 Task: Look for space in Kabalo, Democratic Republic of the Congo from 4th June, 2023 to 8th June, 2023 for 2 adults in price range Rs.8000 to Rs.16000. Place can be private room with 1  bedroom having 1 bed and 1 bathroom. Property type can be house, flat, guest house, hotel. Booking option can be shelf check-in. Required host language is English.
Action: Mouse moved to (393, 75)
Screenshot: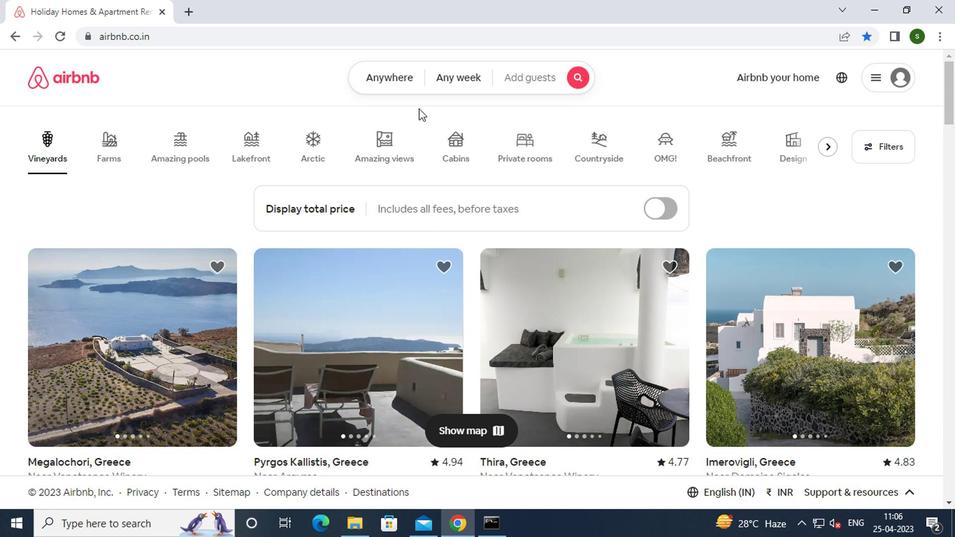 
Action: Mouse pressed left at (393, 75)
Screenshot: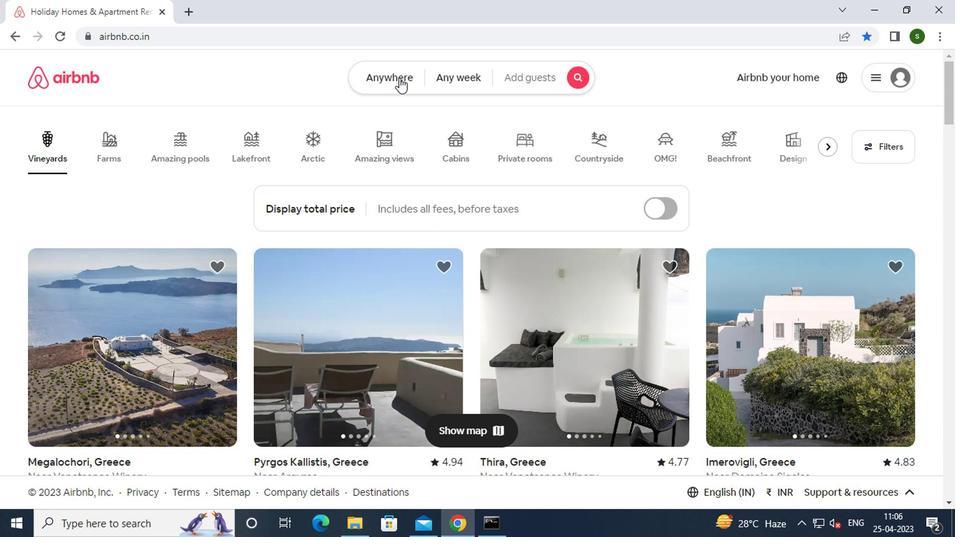 
Action: Mouse moved to (325, 128)
Screenshot: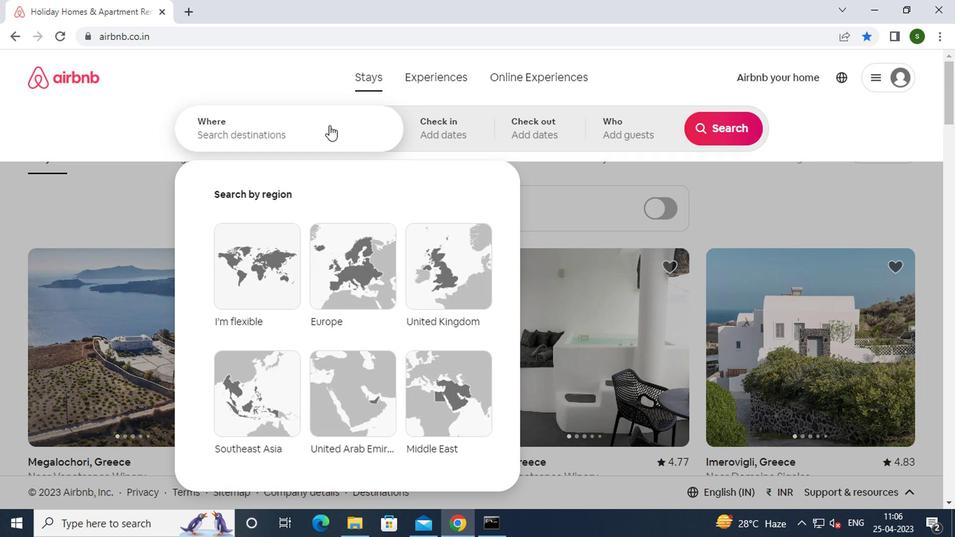 
Action: Mouse pressed left at (325, 128)
Screenshot: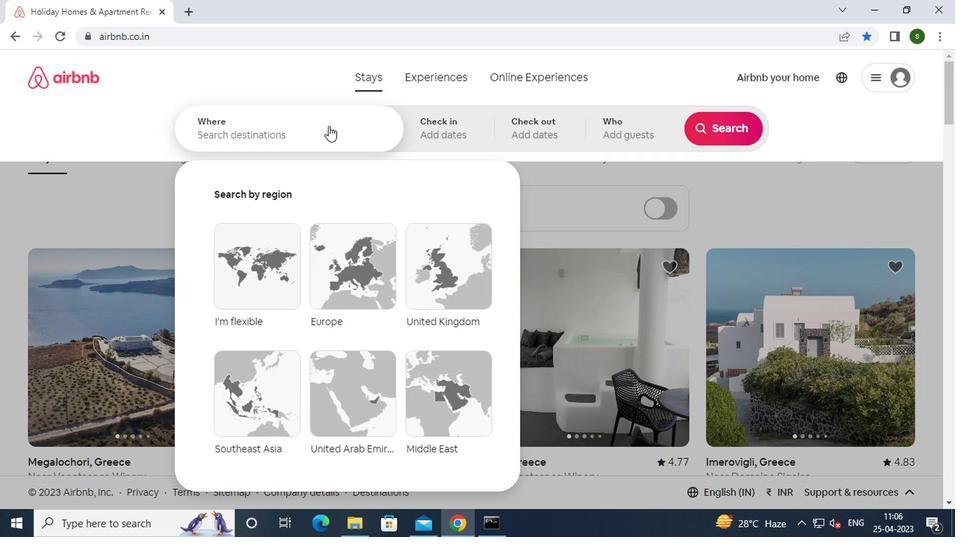 
Action: Key pressed k<Key.caps_lock>abalo,
Screenshot: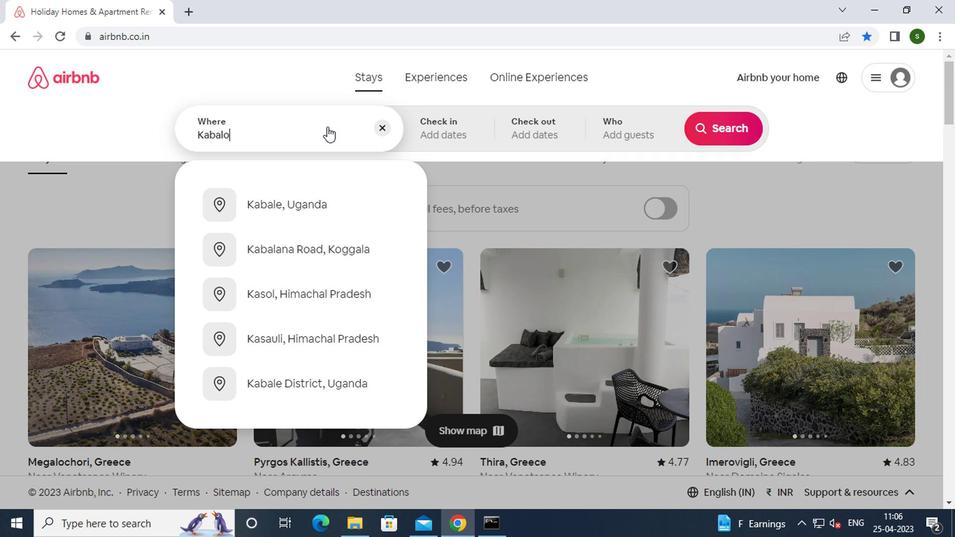 
Action: Mouse moved to (318, 383)
Screenshot: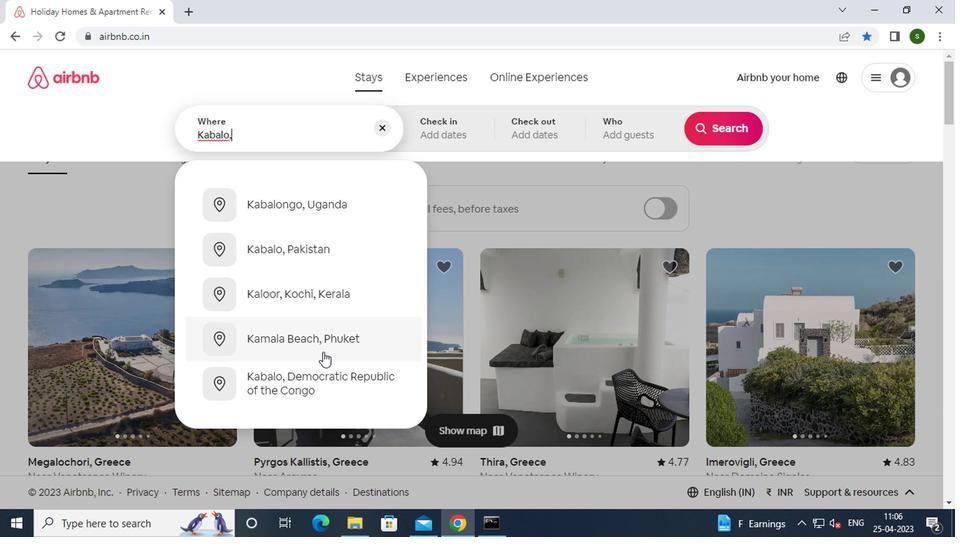 
Action: Mouse pressed left at (318, 383)
Screenshot: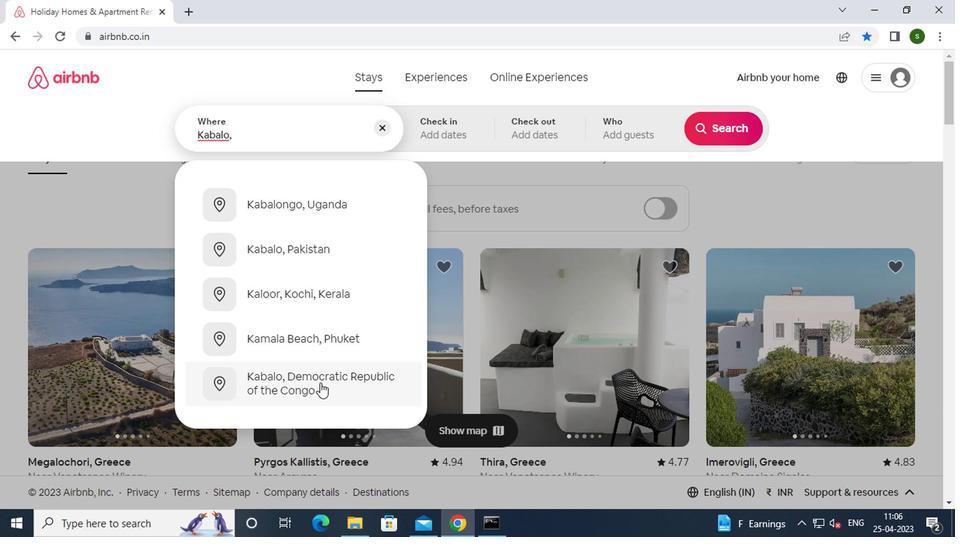 
Action: Mouse moved to (716, 238)
Screenshot: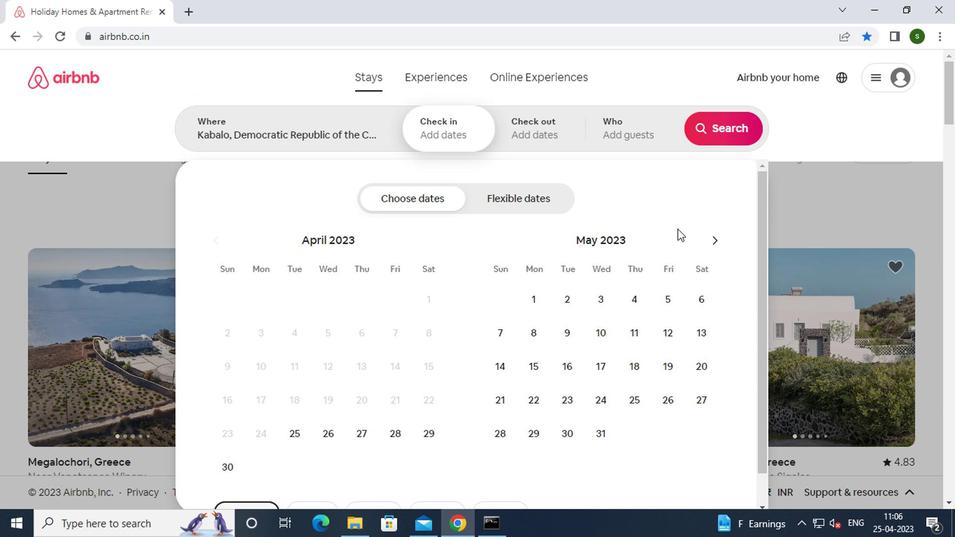 
Action: Mouse pressed left at (716, 238)
Screenshot: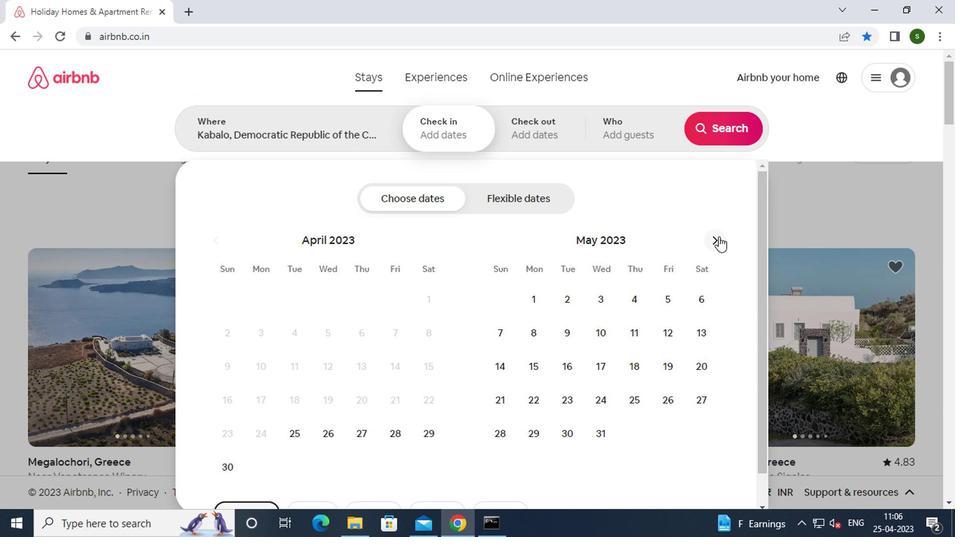 
Action: Mouse moved to (499, 331)
Screenshot: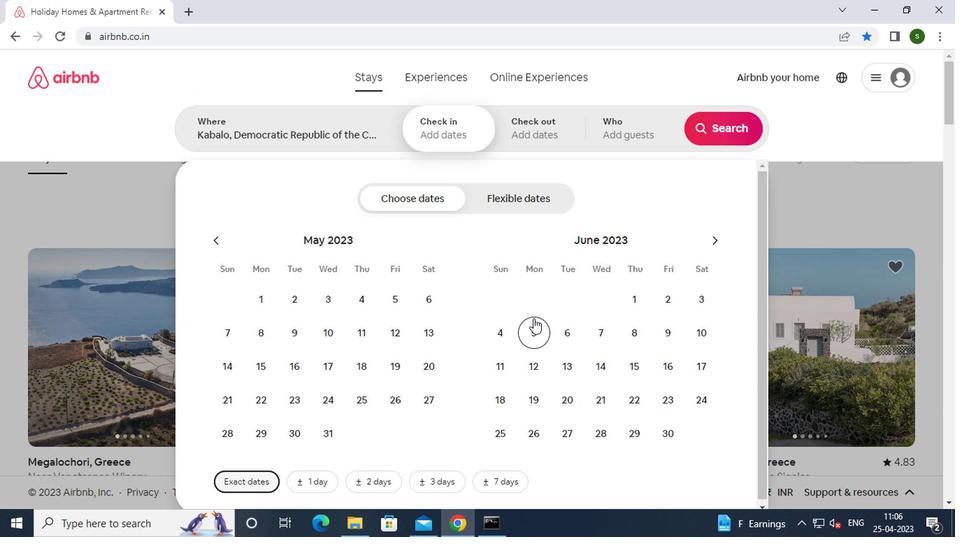 
Action: Mouse pressed left at (499, 331)
Screenshot: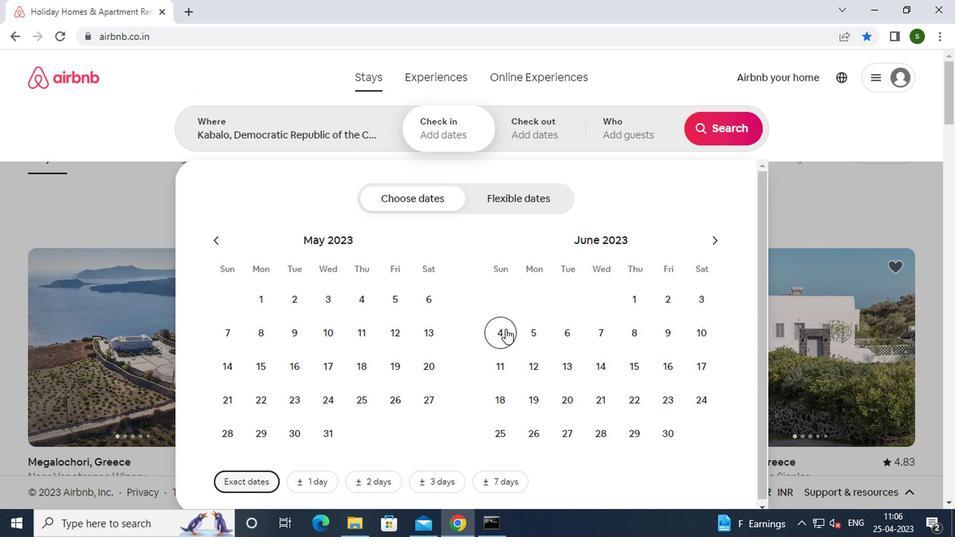 
Action: Mouse moved to (636, 330)
Screenshot: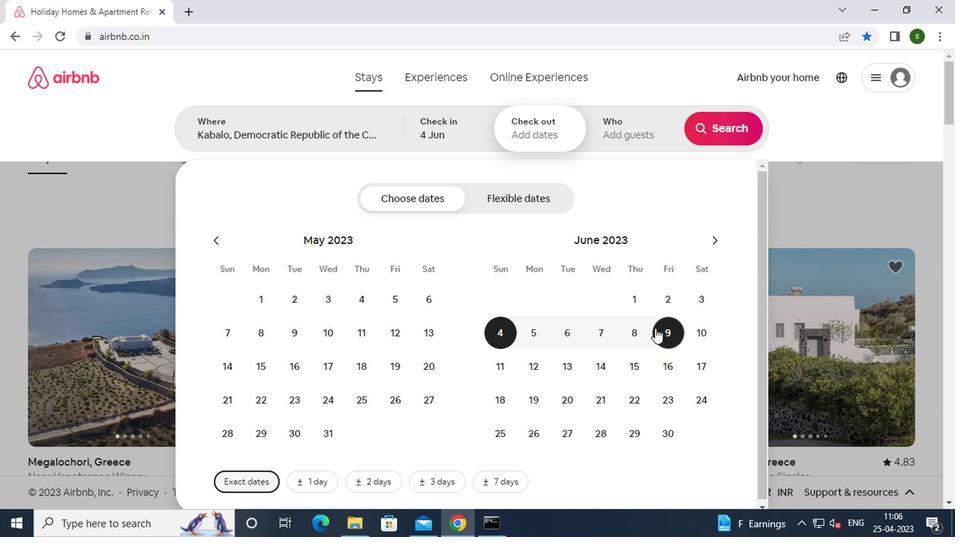 
Action: Mouse pressed left at (636, 330)
Screenshot: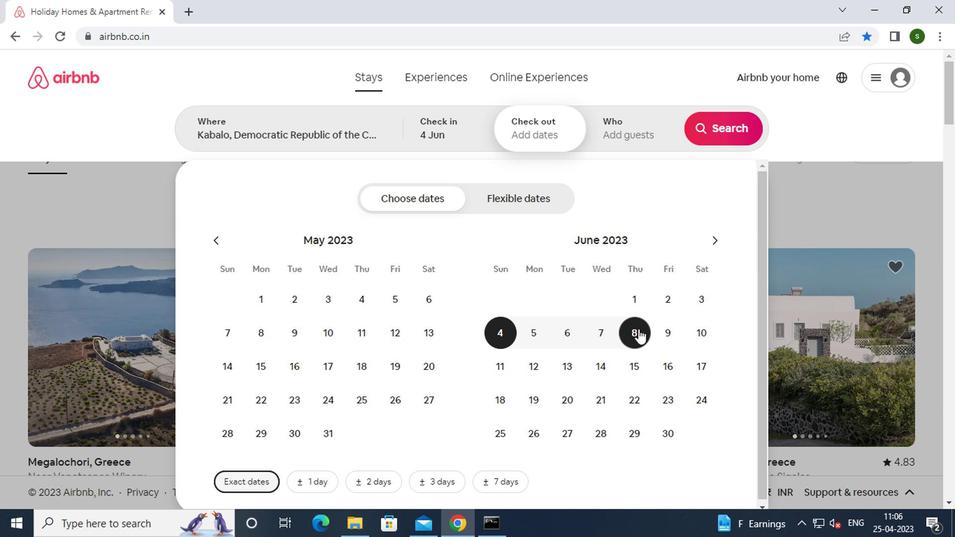 
Action: Mouse moved to (640, 132)
Screenshot: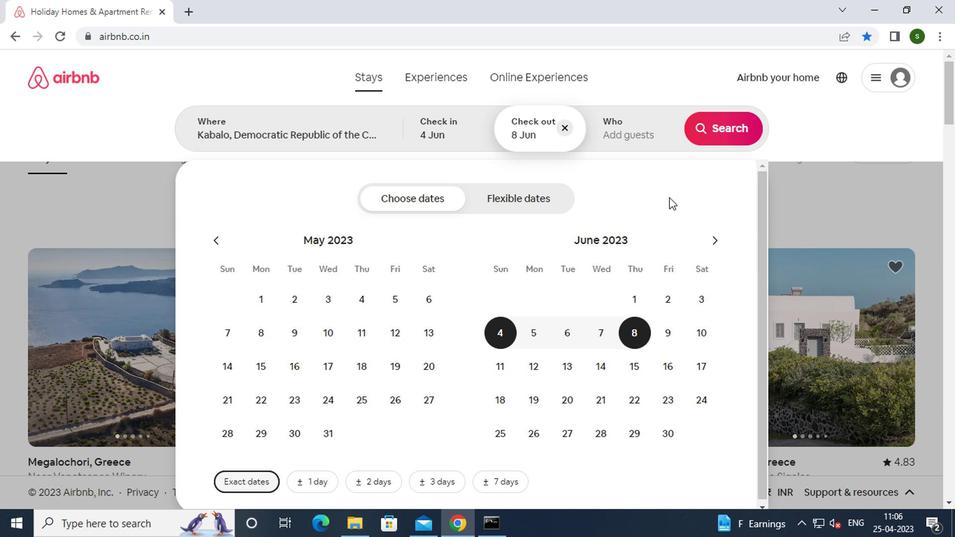 
Action: Mouse pressed left at (640, 132)
Screenshot: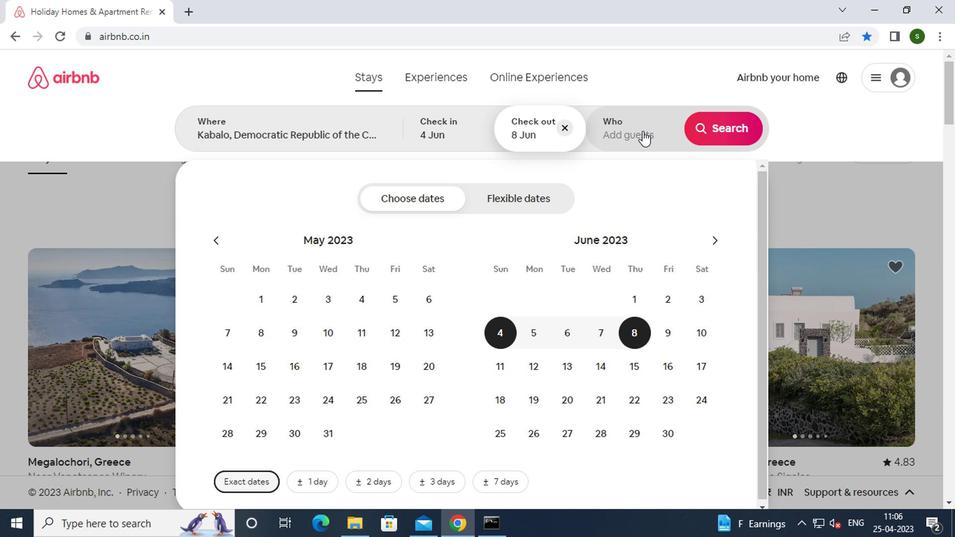 
Action: Mouse moved to (720, 200)
Screenshot: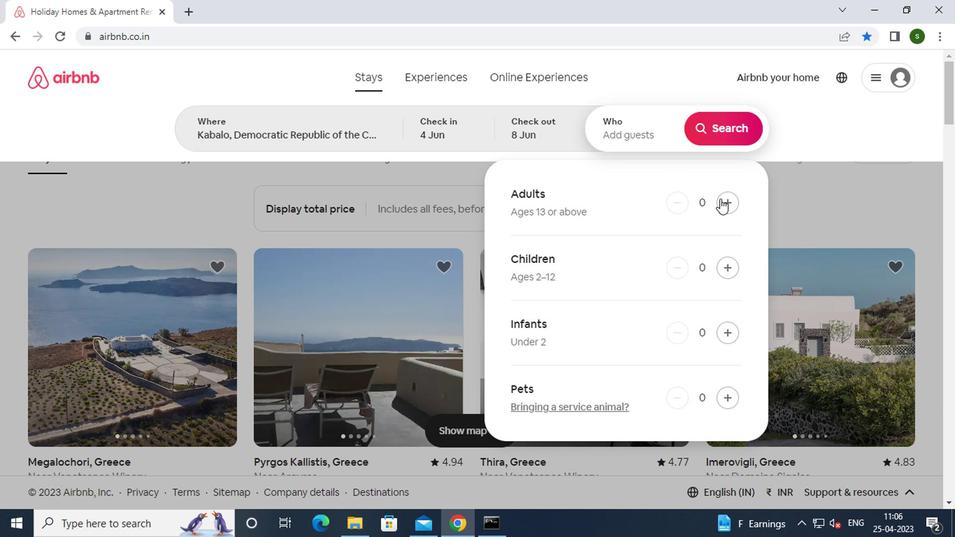 
Action: Mouse pressed left at (720, 200)
Screenshot: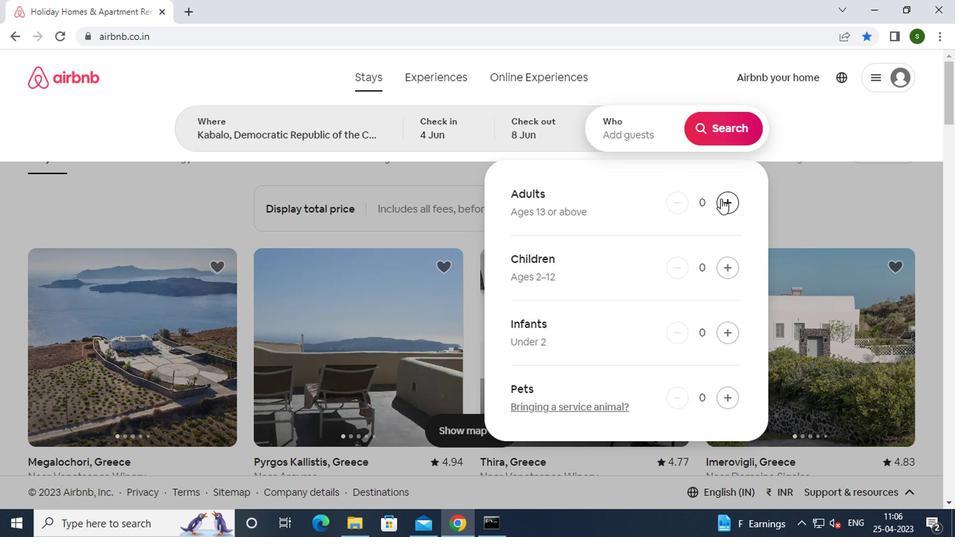 
Action: Mouse pressed left at (720, 200)
Screenshot: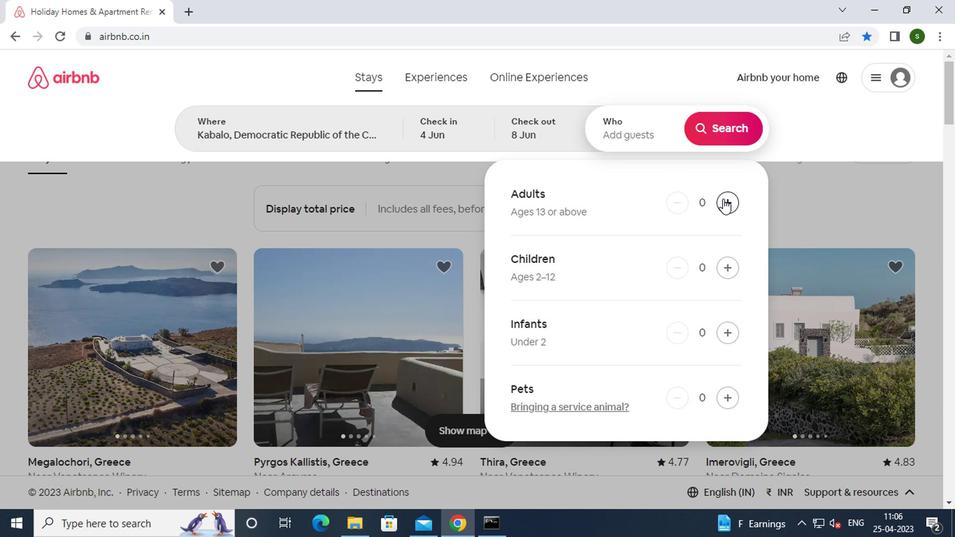 
Action: Mouse moved to (719, 126)
Screenshot: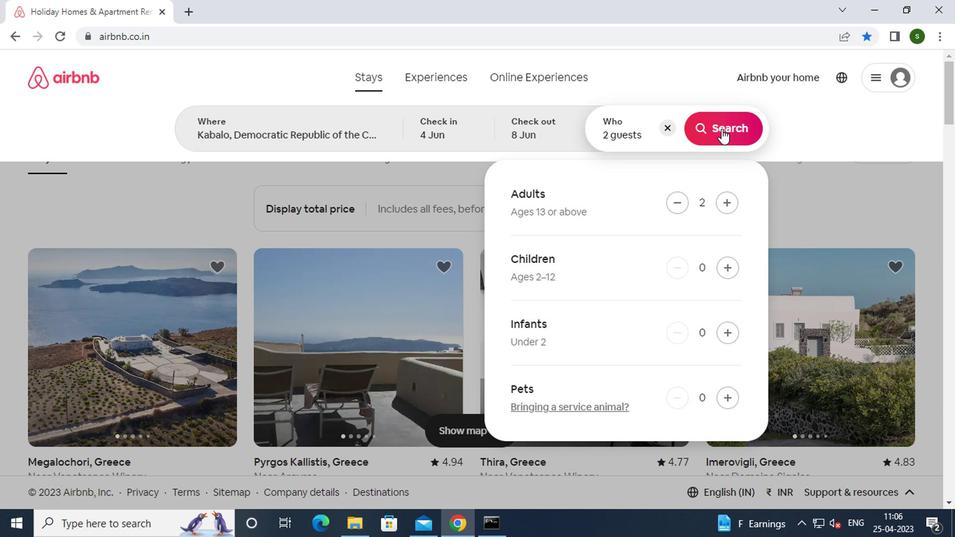 
Action: Mouse pressed left at (719, 126)
Screenshot: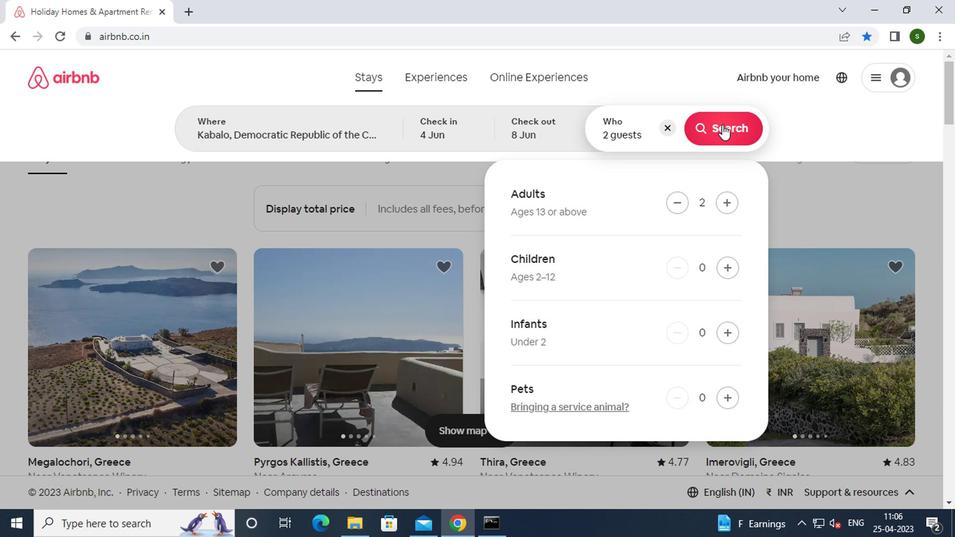 
Action: Mouse moved to (898, 135)
Screenshot: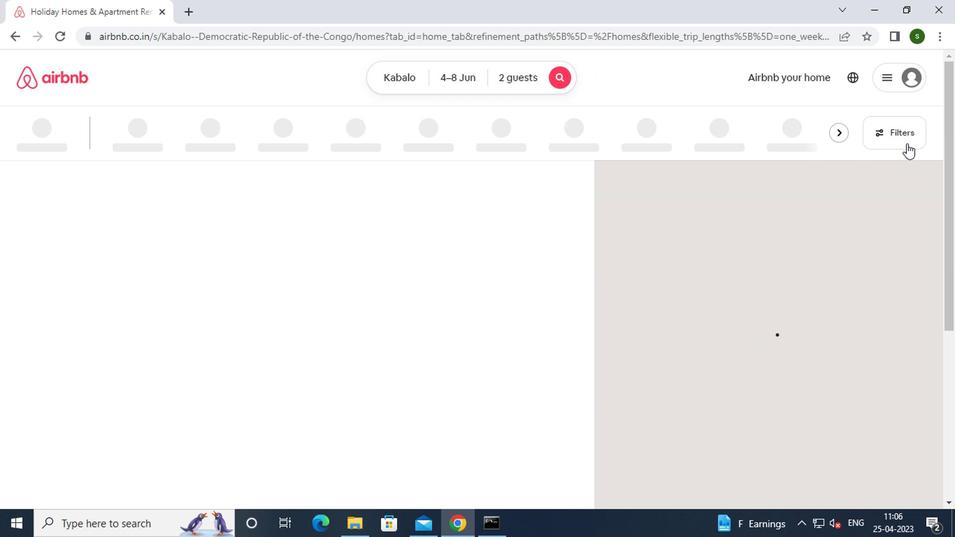 
Action: Mouse pressed left at (898, 135)
Screenshot: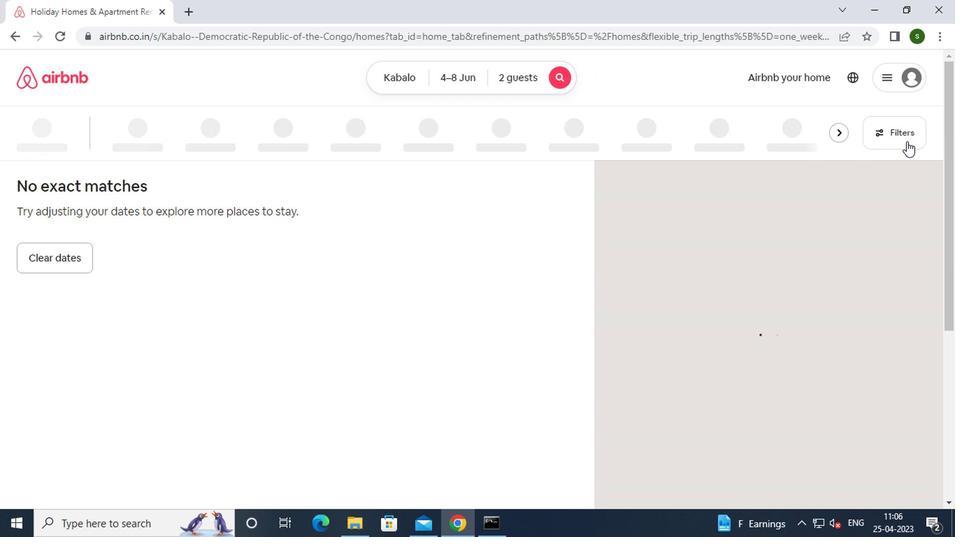 
Action: Mouse moved to (402, 213)
Screenshot: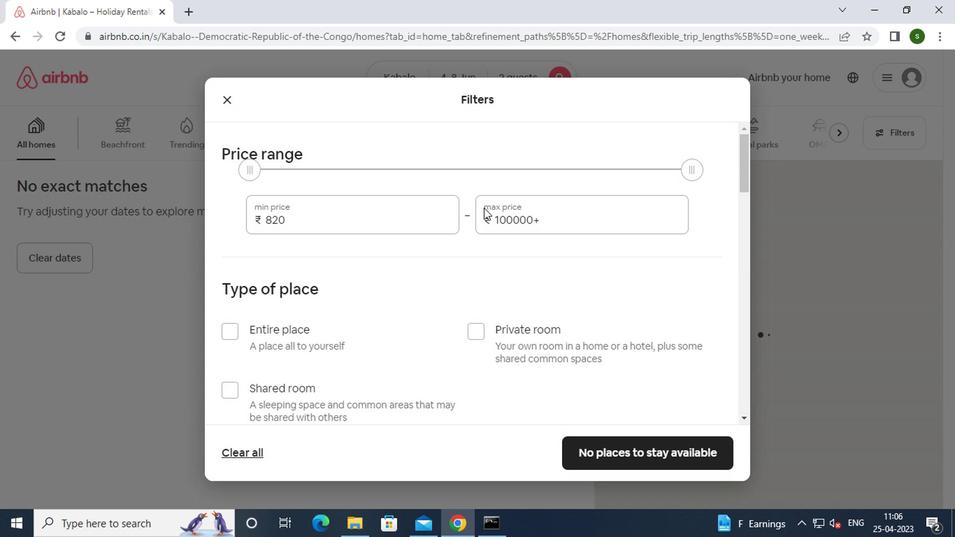 
Action: Mouse pressed left at (402, 213)
Screenshot: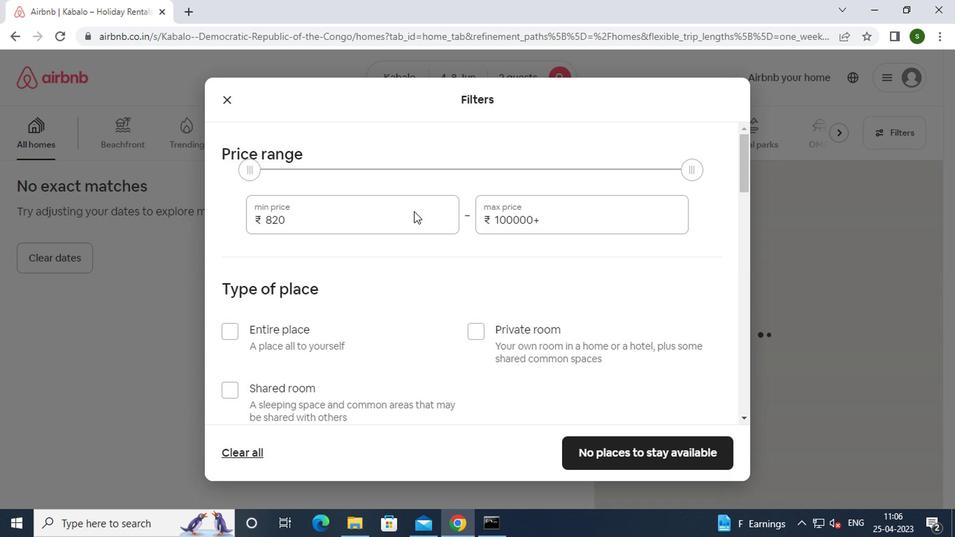
Action: Key pressed <Key.backspace><Key.backspace><Key.backspace><Key.backspace><Key.backspace><Key.backspace><Key.backspace><Key.backspace><<104>>000
Screenshot: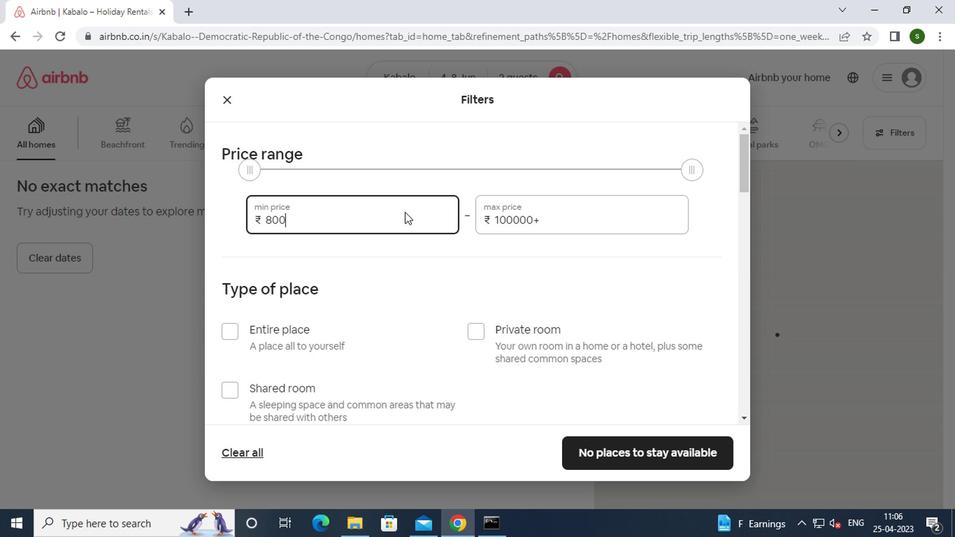 
Action: Mouse moved to (547, 222)
Screenshot: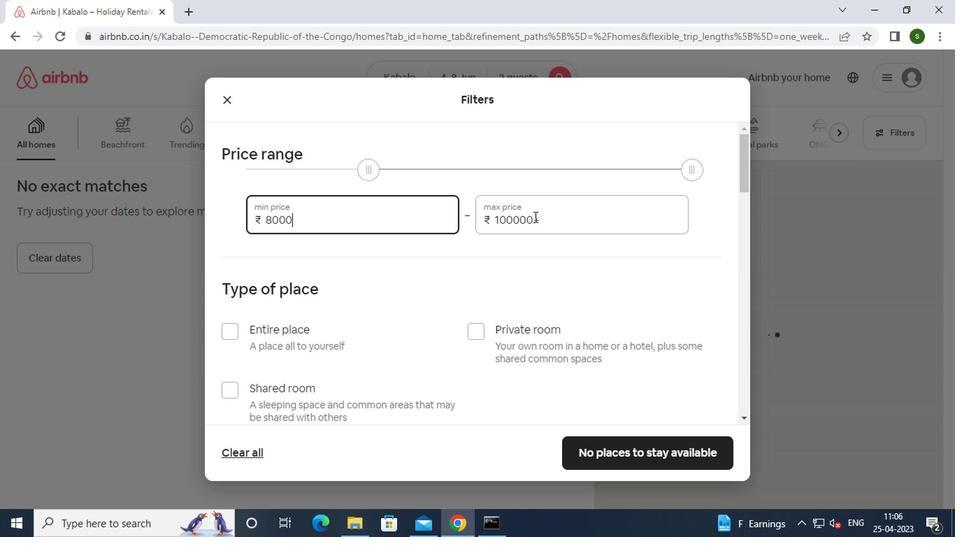 
Action: Mouse pressed left at (547, 222)
Screenshot: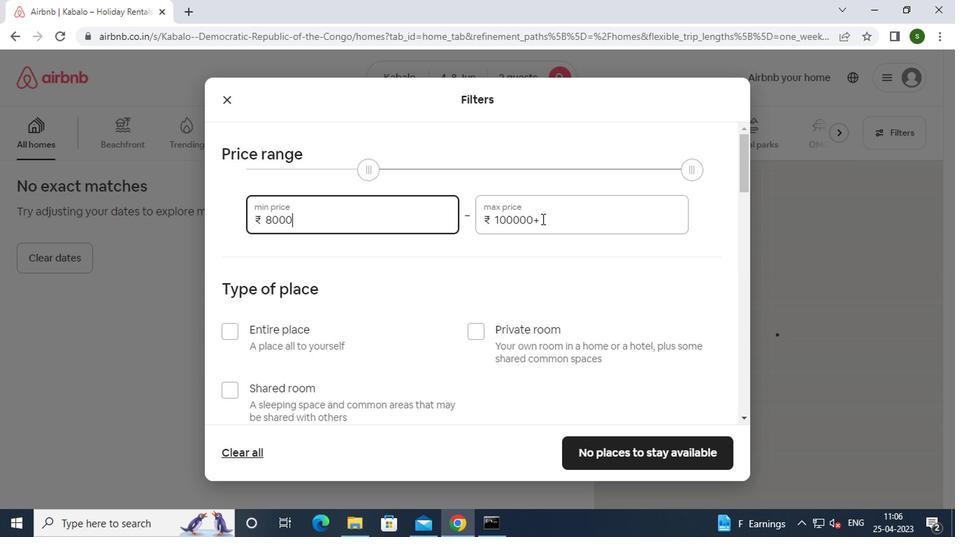 
Action: Mouse moved to (548, 222)
Screenshot: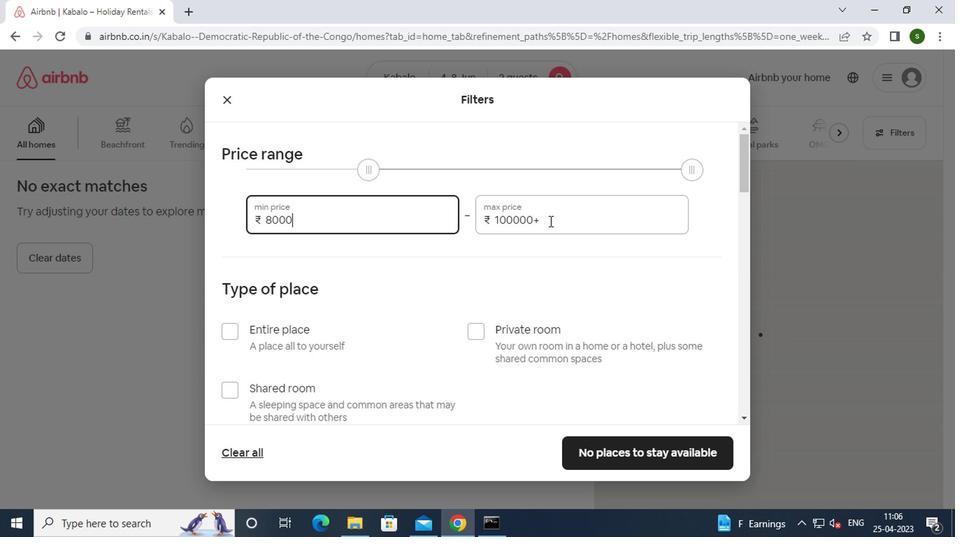 
Action: Key pressed <Key.backspace><Key.backspace><Key.backspace><Key.backspace><Key.backspace><Key.backspace><Key.backspace><Key.backspace><Key.backspace><Key.backspace><Key.backspace>16000
Screenshot: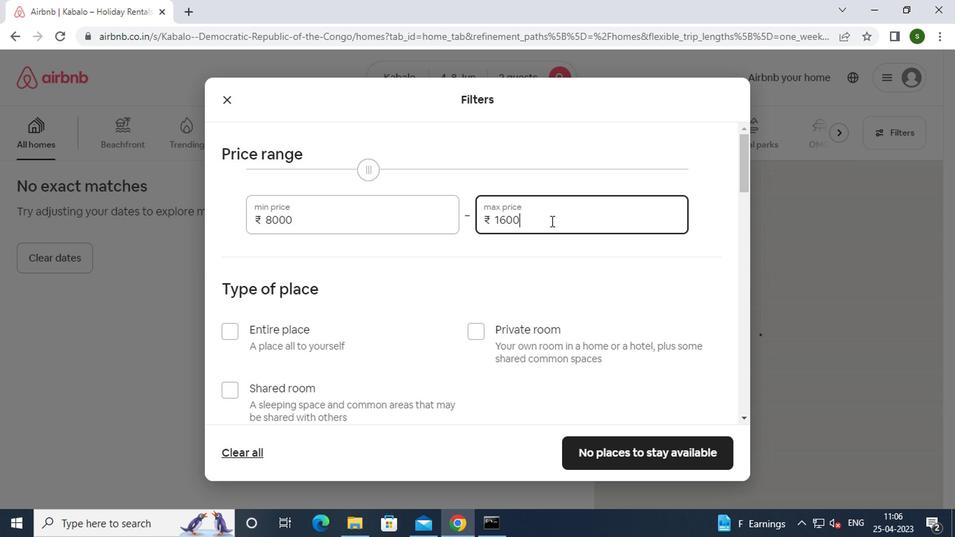 
Action: Mouse moved to (476, 342)
Screenshot: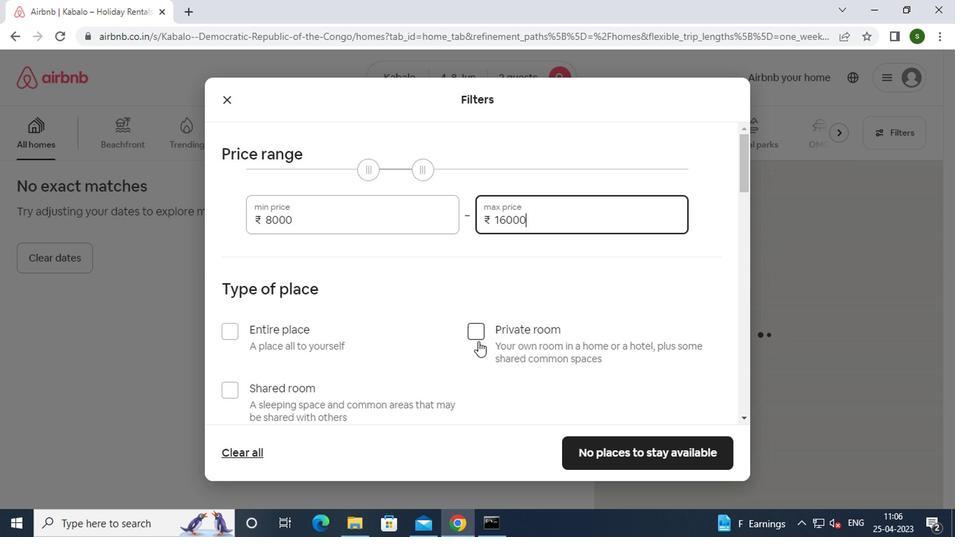 
Action: Mouse pressed left at (476, 342)
Screenshot: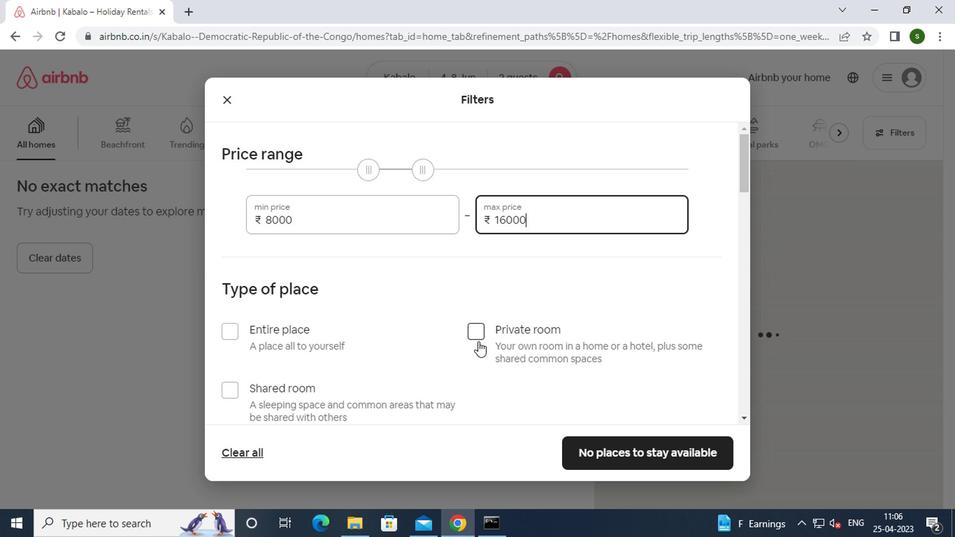 
Action: Mouse moved to (429, 319)
Screenshot: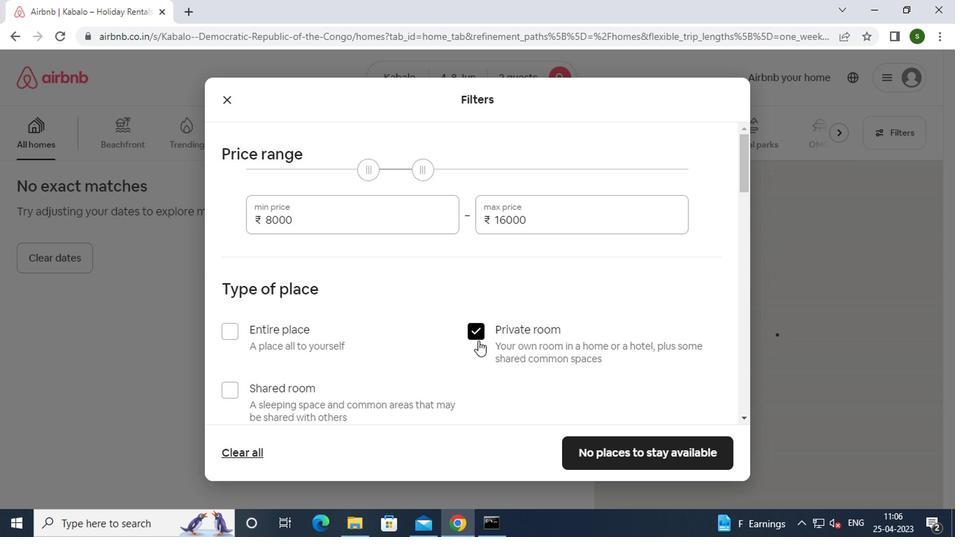 
Action: Mouse scrolled (429, 319) with delta (0, 0)
Screenshot: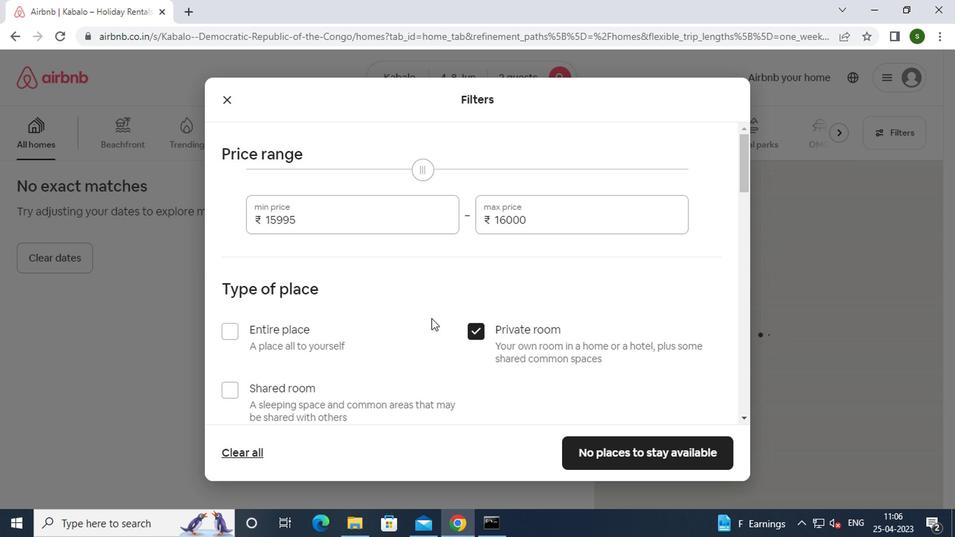 
Action: Mouse scrolled (429, 319) with delta (0, 0)
Screenshot: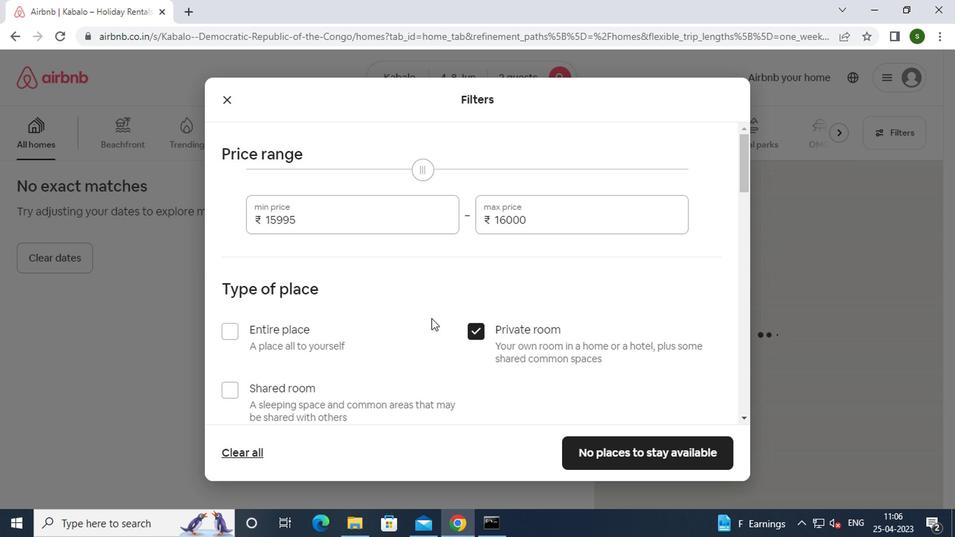 
Action: Mouse scrolled (429, 319) with delta (0, 0)
Screenshot: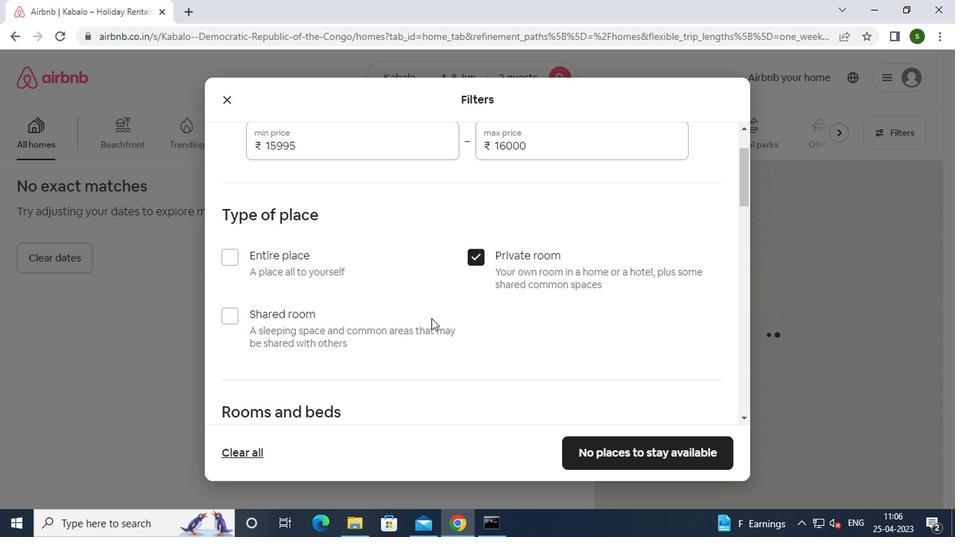 
Action: Mouse scrolled (429, 319) with delta (0, 0)
Screenshot: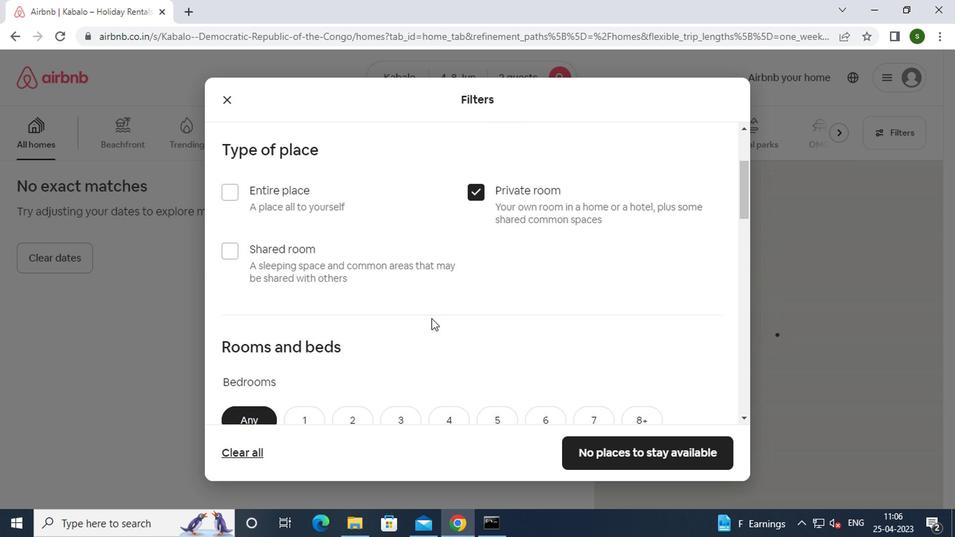 
Action: Mouse scrolled (429, 319) with delta (0, 0)
Screenshot: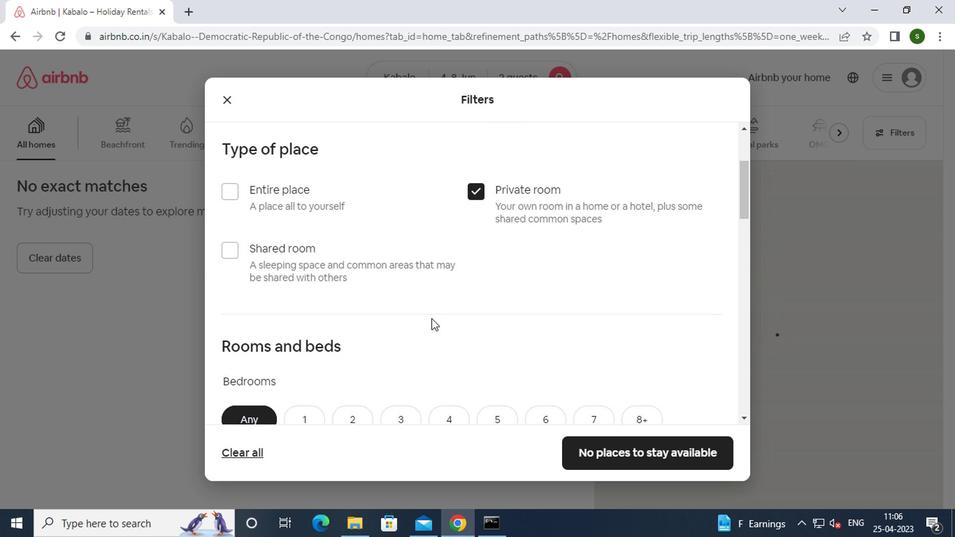 
Action: Mouse moved to (292, 215)
Screenshot: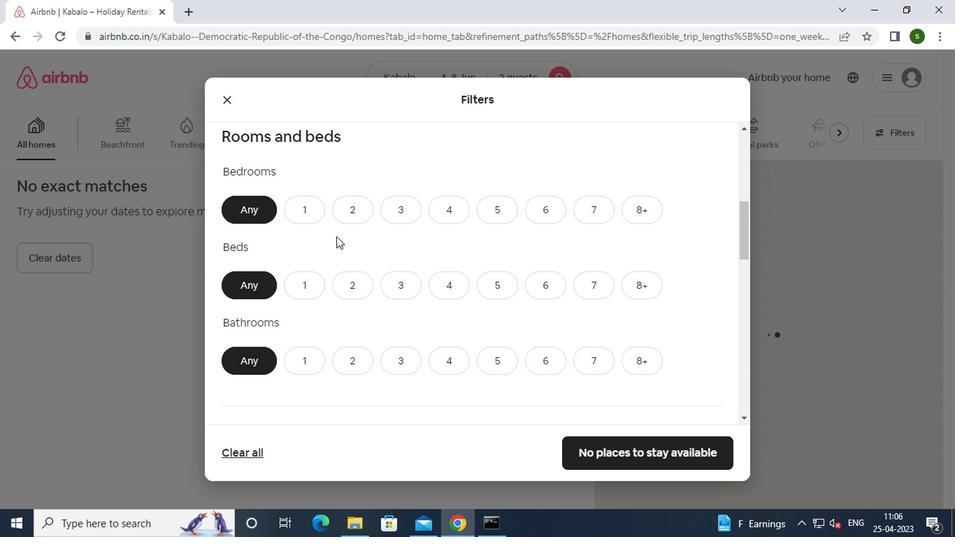 
Action: Mouse pressed left at (292, 215)
Screenshot: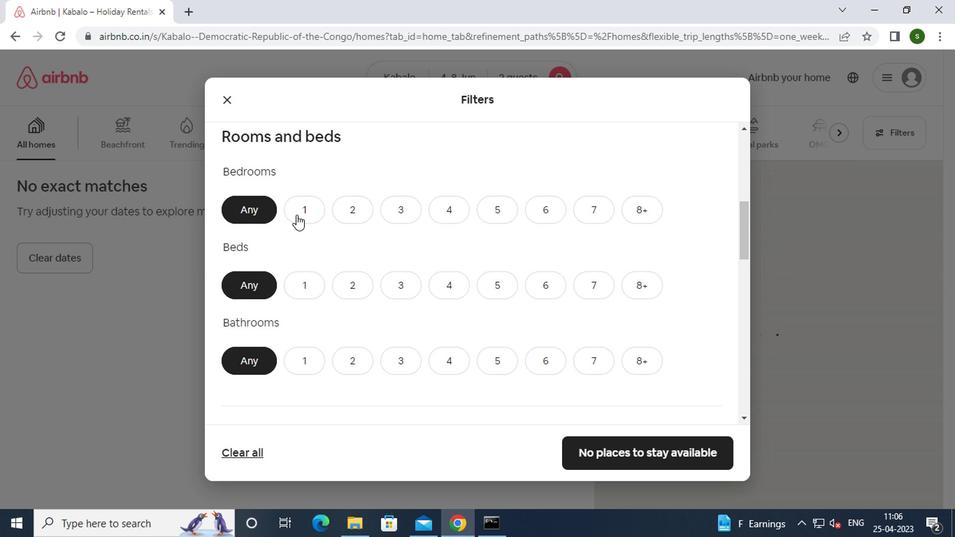 
Action: Mouse moved to (300, 283)
Screenshot: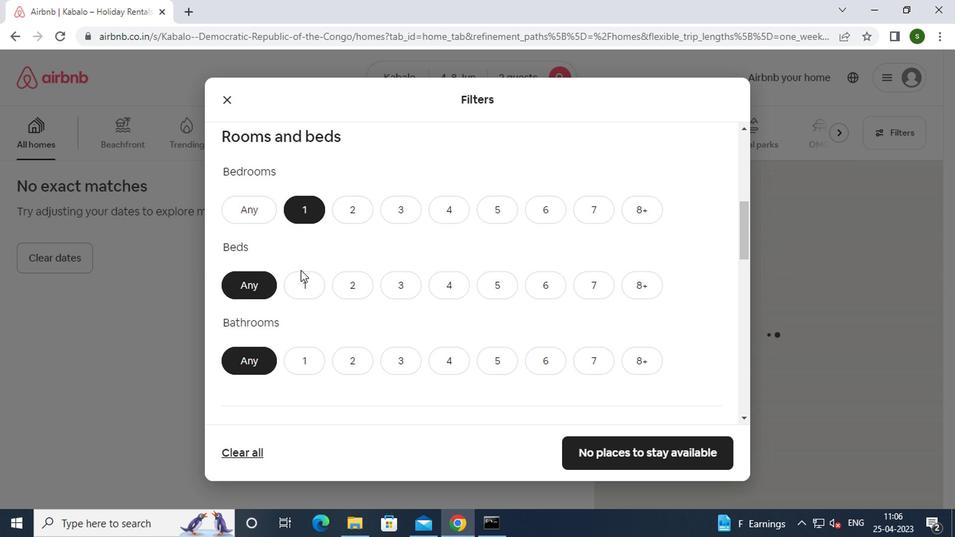 
Action: Mouse pressed left at (300, 283)
Screenshot: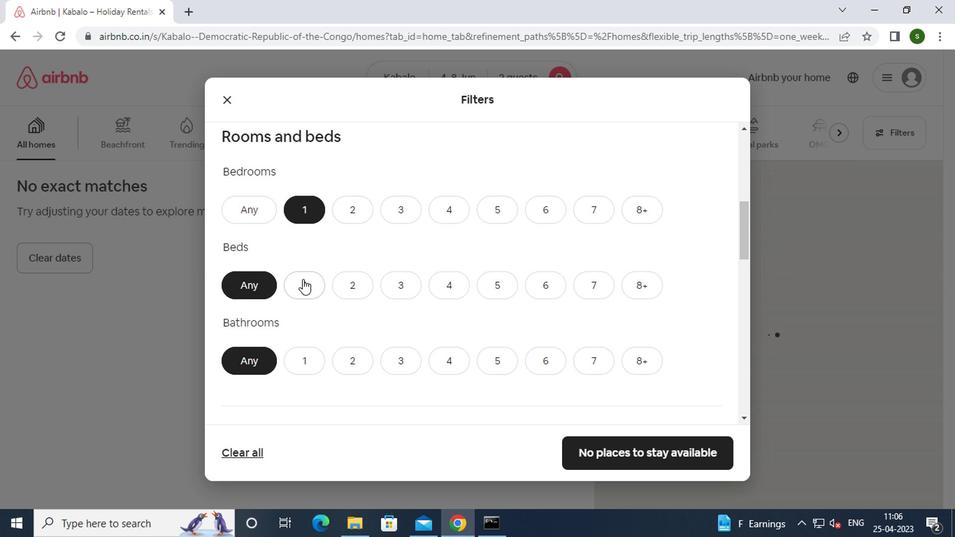 
Action: Mouse moved to (316, 366)
Screenshot: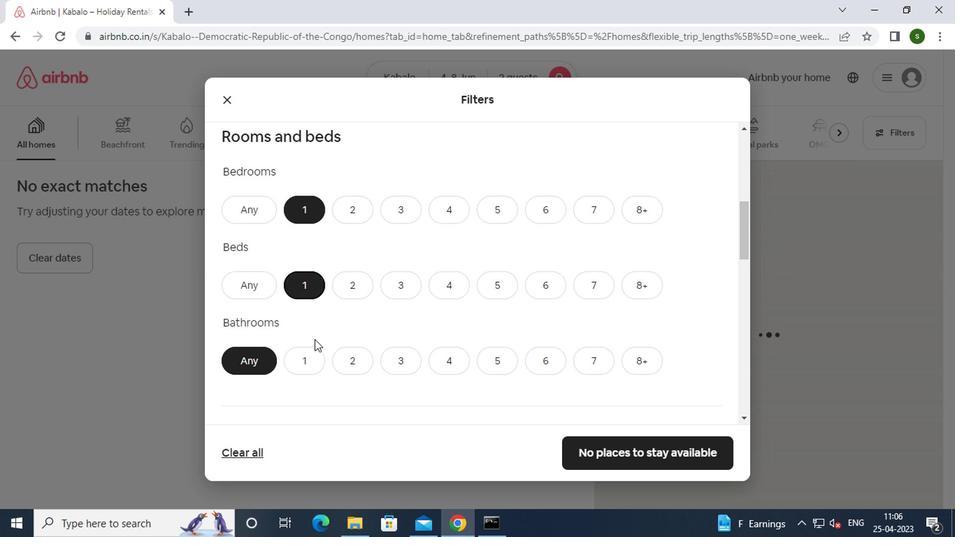 
Action: Mouse pressed left at (316, 366)
Screenshot: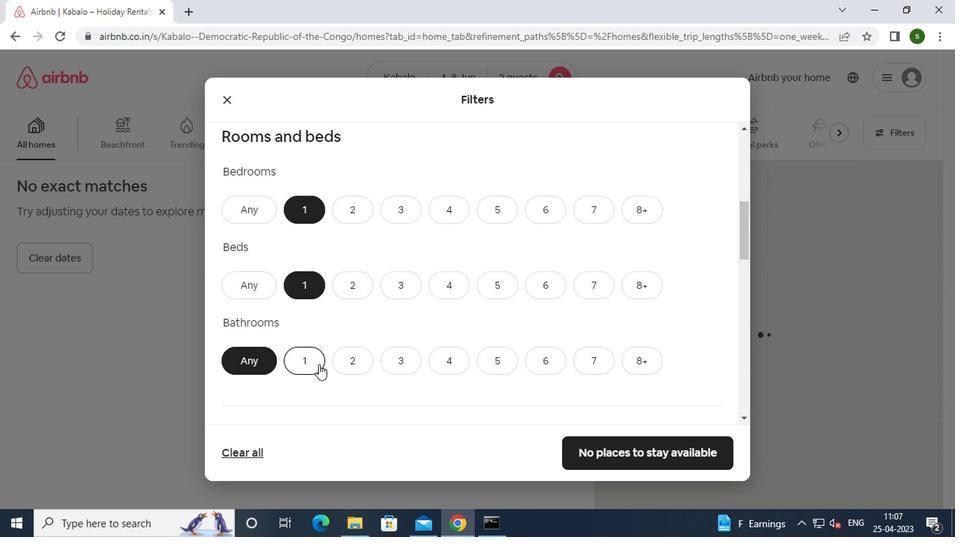 
Action: Mouse moved to (316, 365)
Screenshot: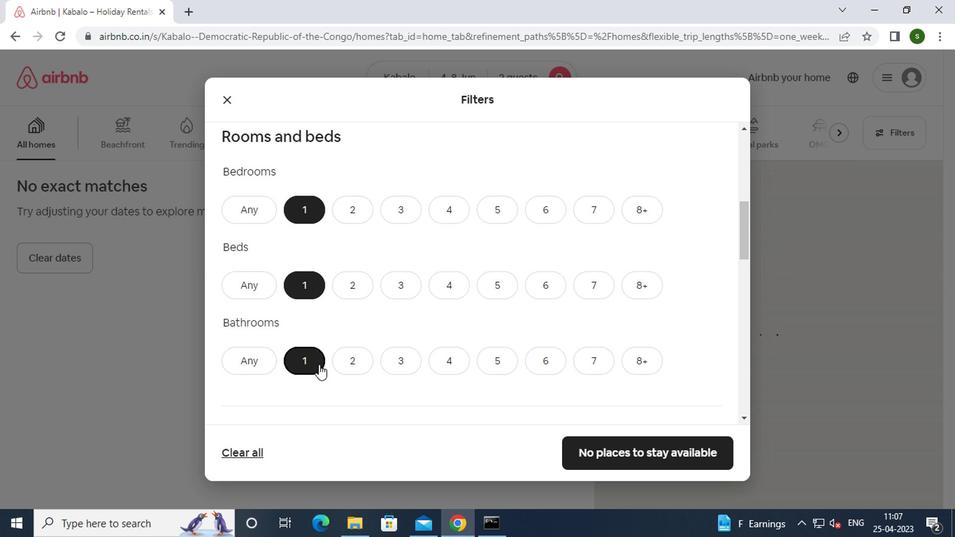 
Action: Mouse scrolled (316, 364) with delta (0, 0)
Screenshot: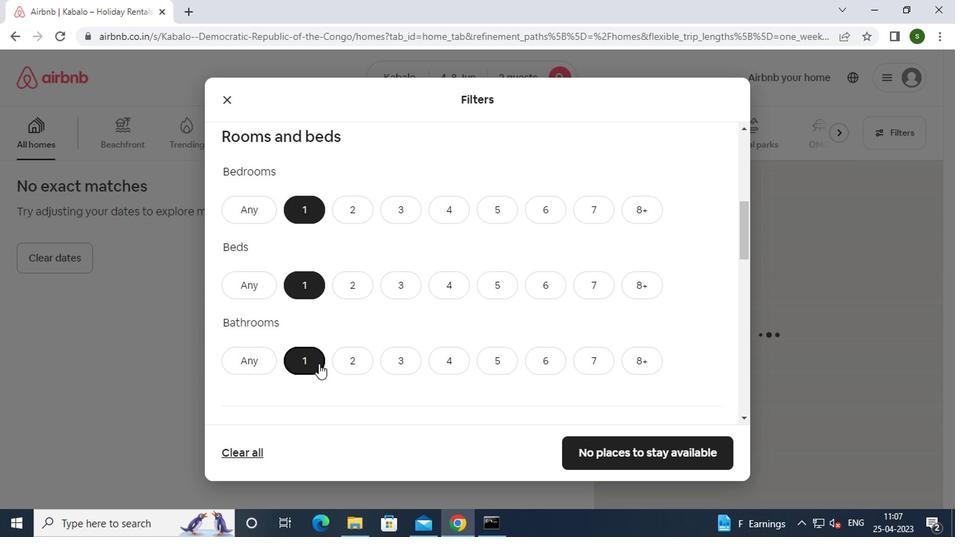 
Action: Mouse scrolled (316, 364) with delta (0, 0)
Screenshot: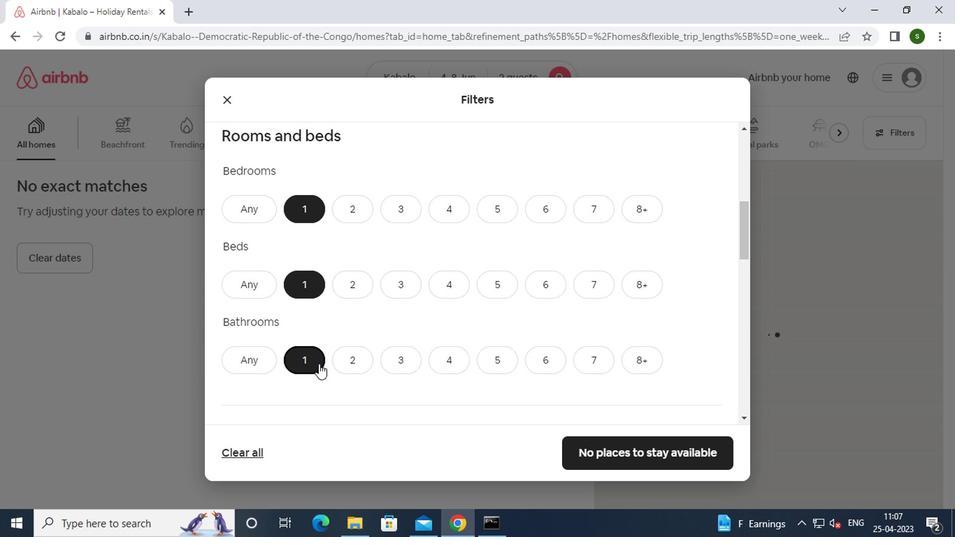 
Action: Mouse scrolled (316, 364) with delta (0, 0)
Screenshot: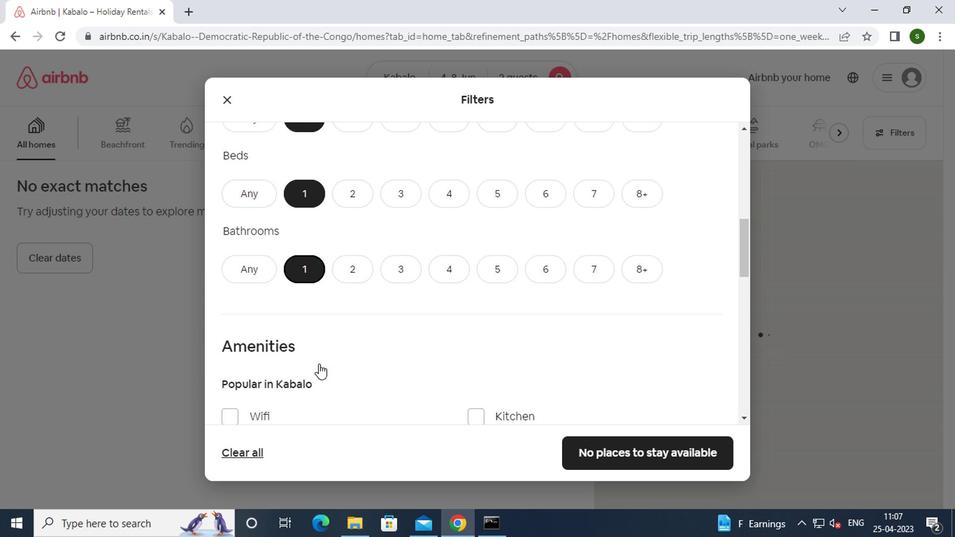 
Action: Mouse scrolled (316, 364) with delta (0, 0)
Screenshot: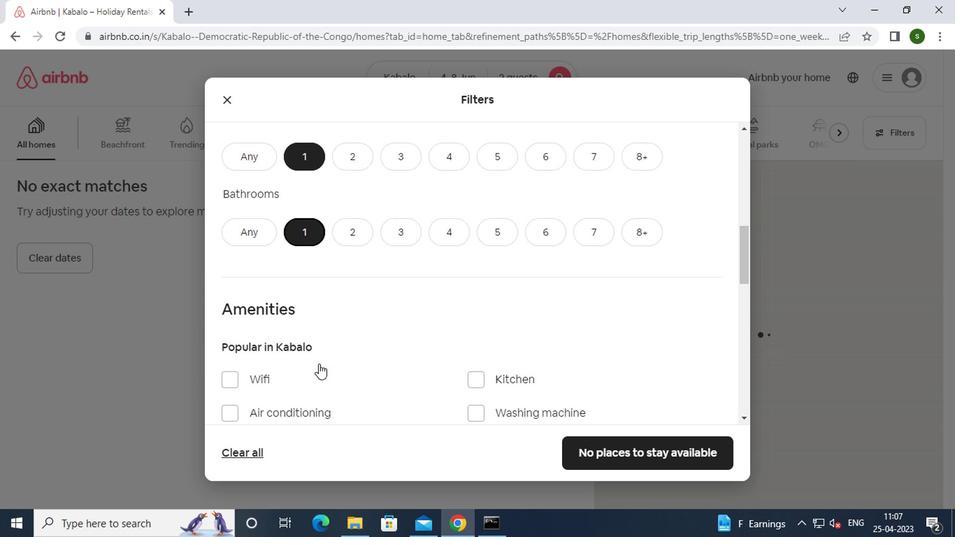 
Action: Mouse moved to (317, 362)
Screenshot: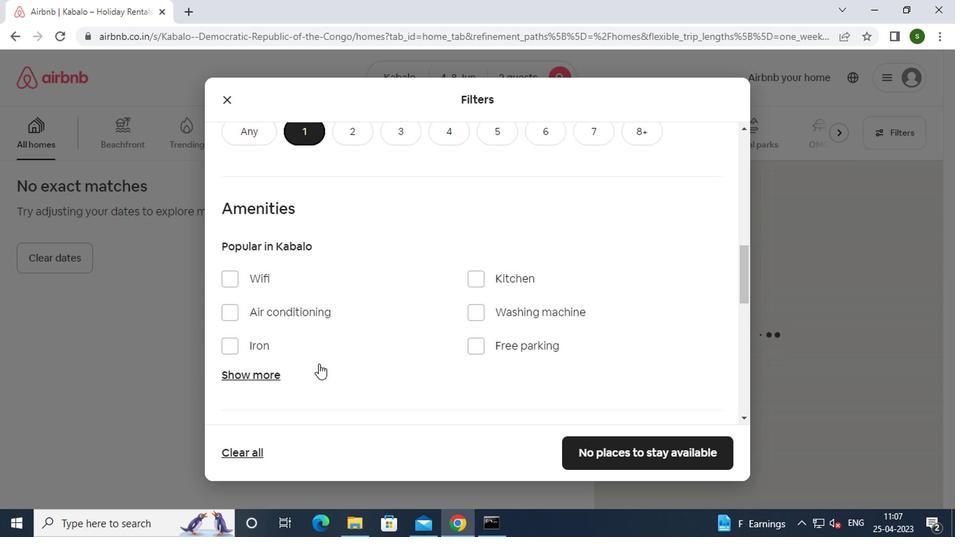 
Action: Mouse scrolled (317, 361) with delta (0, 0)
Screenshot: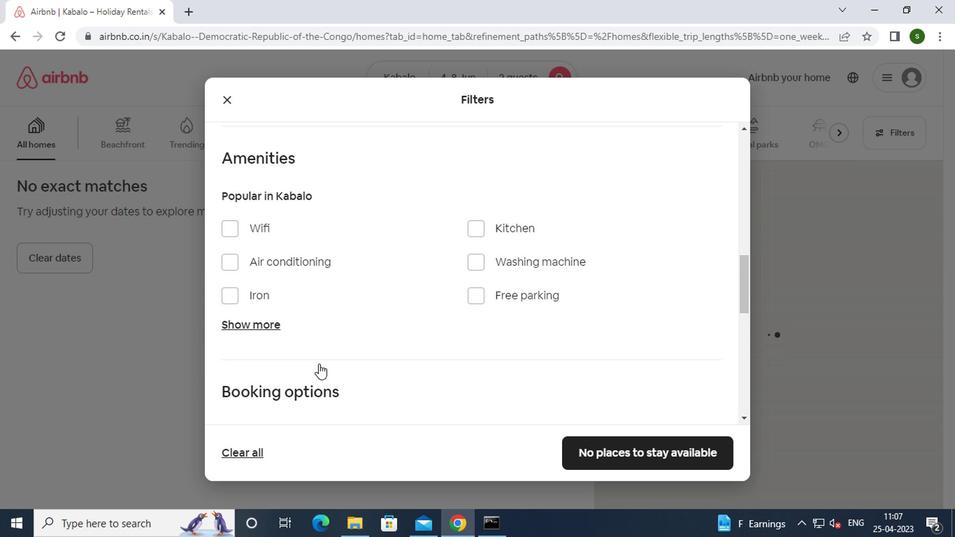 
Action: Mouse scrolled (317, 361) with delta (0, 0)
Screenshot: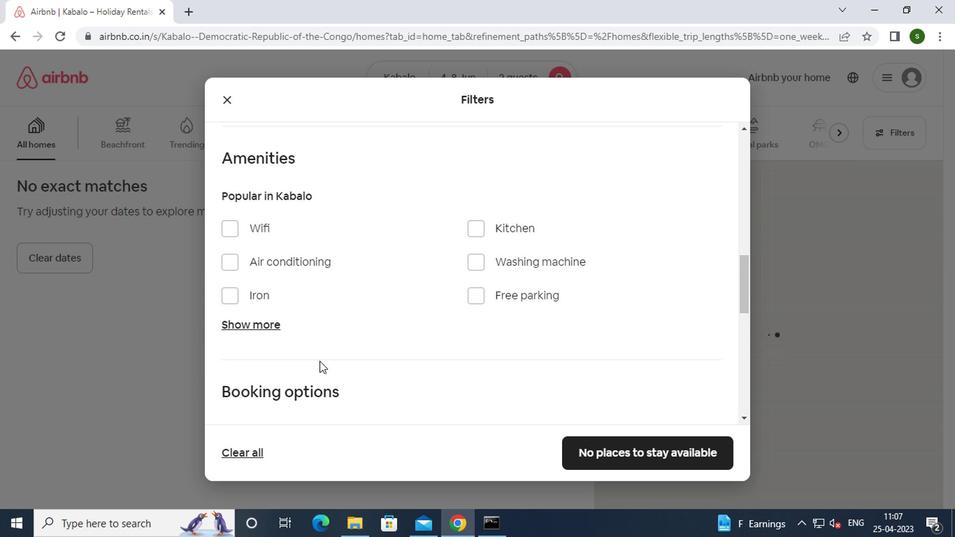 
Action: Mouse scrolled (317, 361) with delta (0, 0)
Screenshot: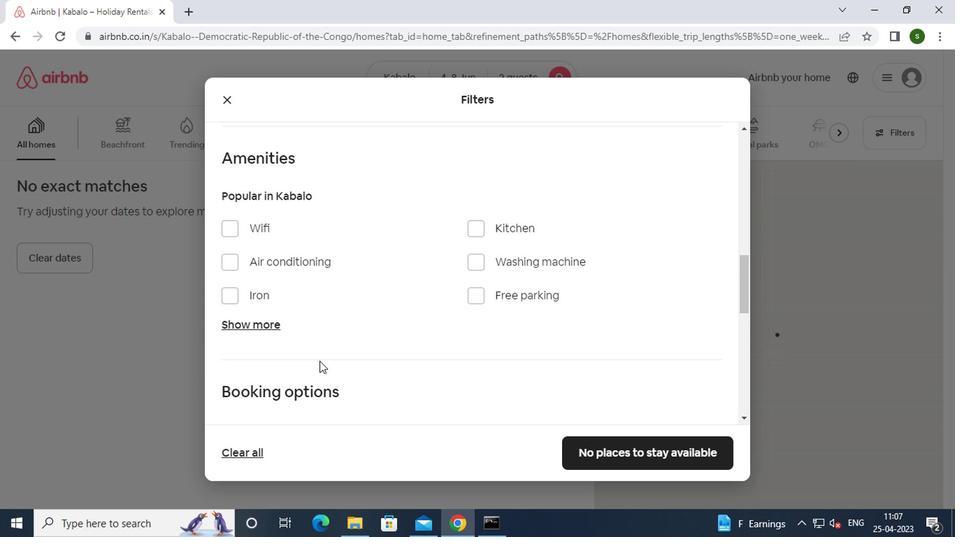 
Action: Mouse moved to (691, 284)
Screenshot: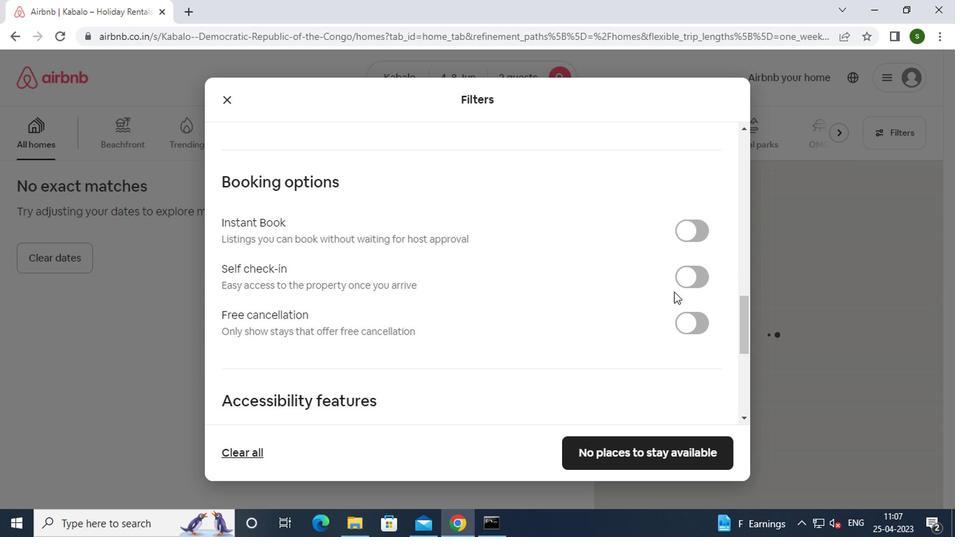 
Action: Mouse pressed left at (691, 284)
Screenshot: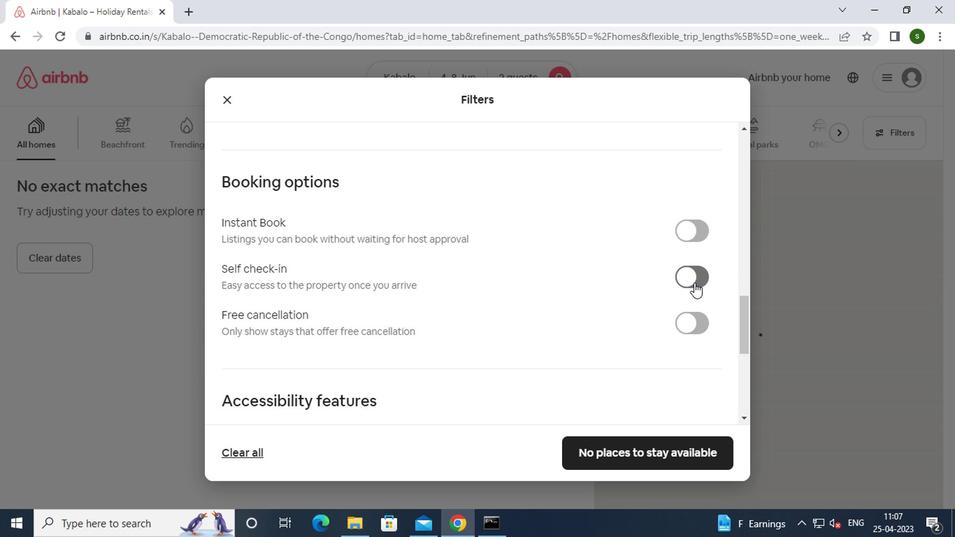 
Action: Mouse moved to (565, 278)
Screenshot: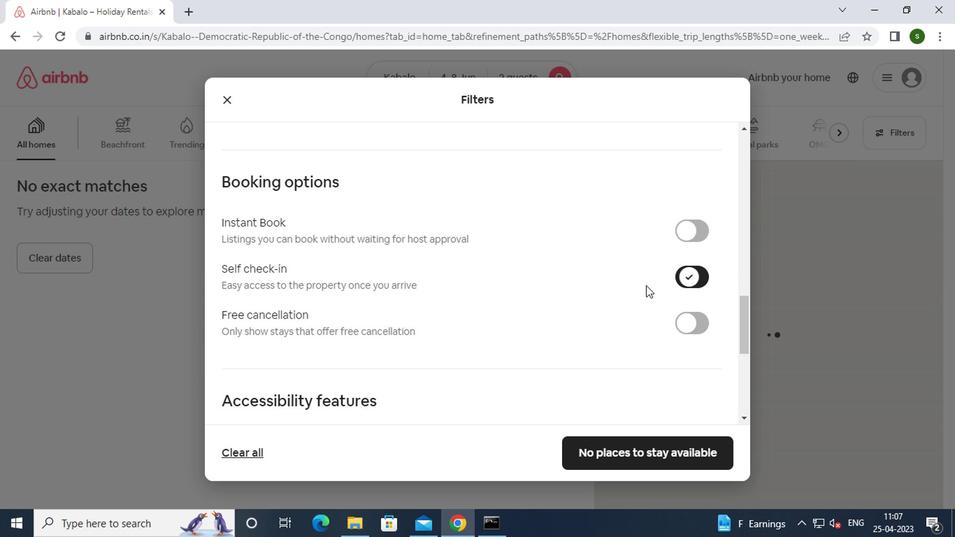 
Action: Mouse scrolled (565, 277) with delta (0, 0)
Screenshot: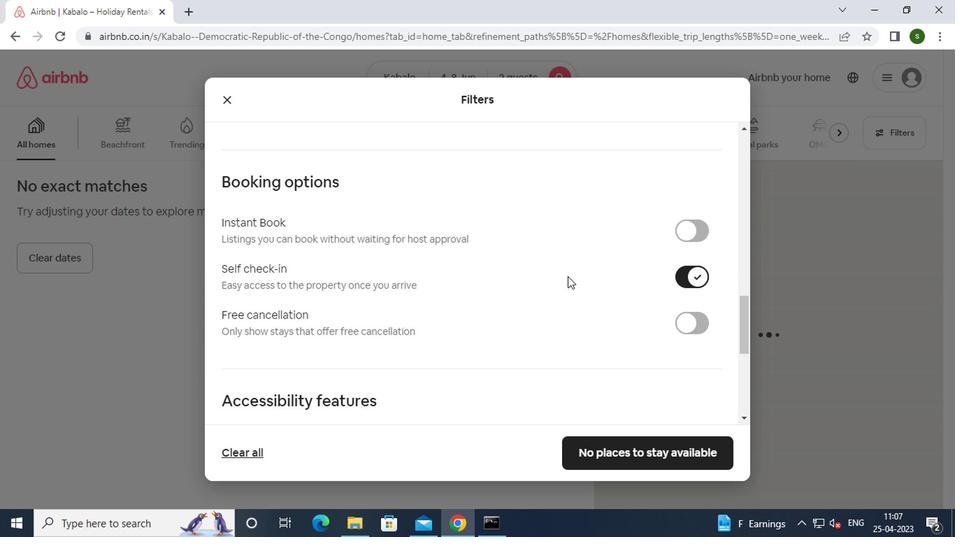 
Action: Mouse scrolled (565, 277) with delta (0, 0)
Screenshot: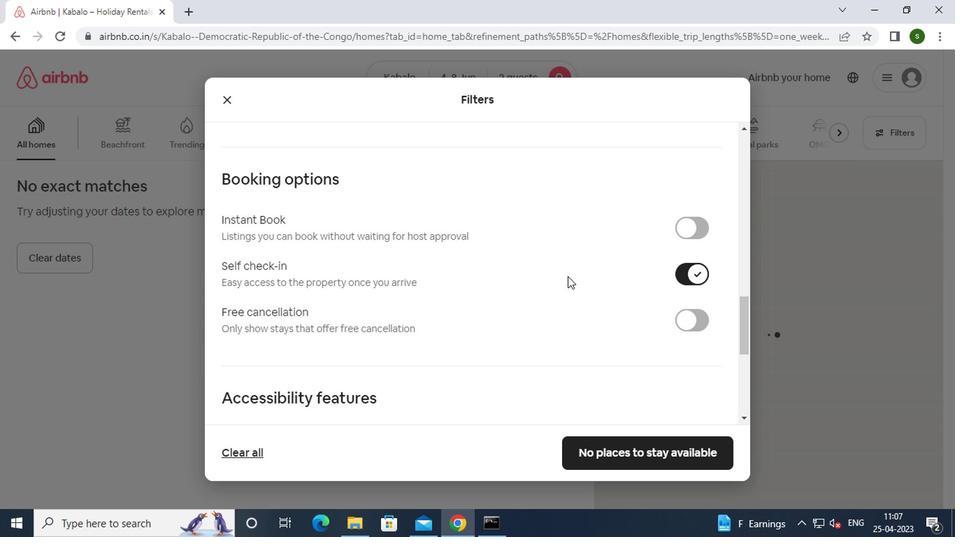 
Action: Mouse scrolled (565, 277) with delta (0, 0)
Screenshot: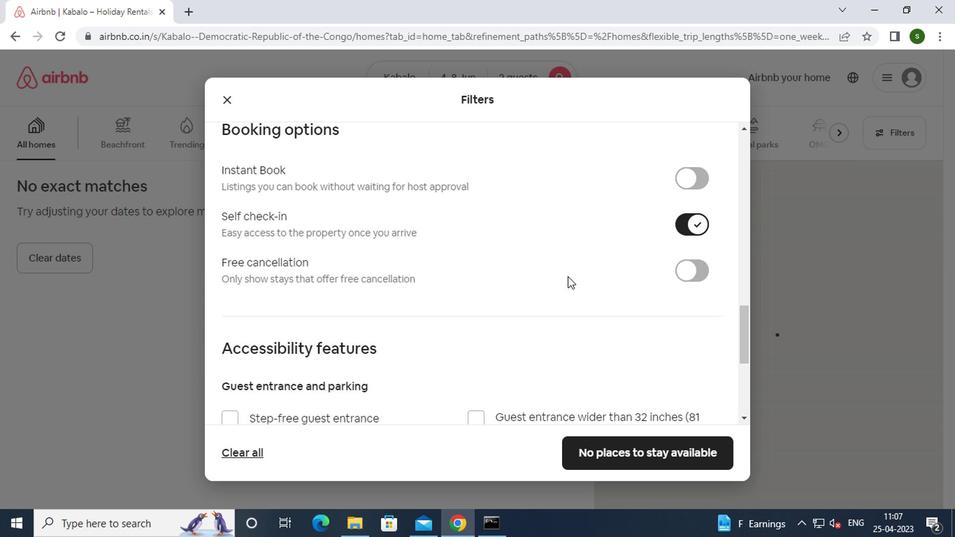 
Action: Mouse scrolled (565, 277) with delta (0, 0)
Screenshot: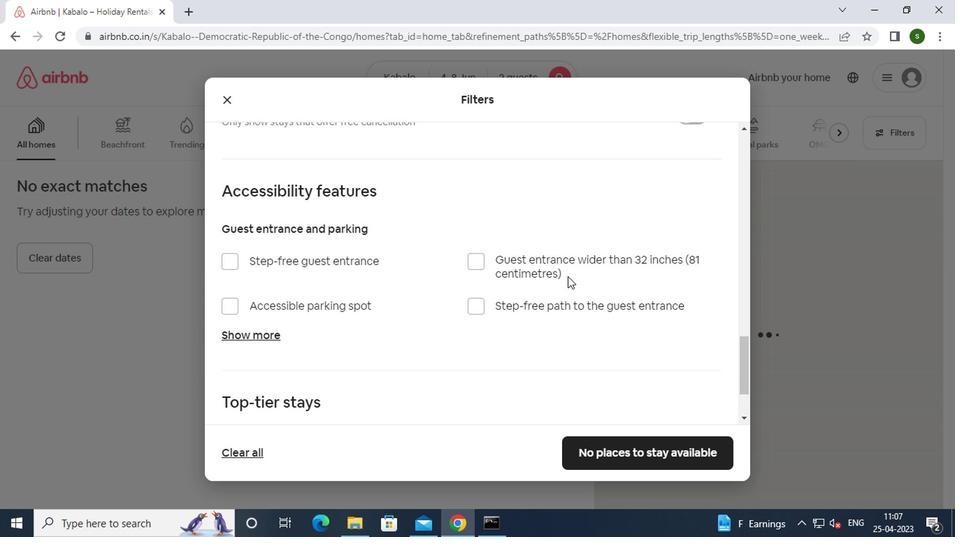 
Action: Mouse scrolled (565, 277) with delta (0, 0)
Screenshot: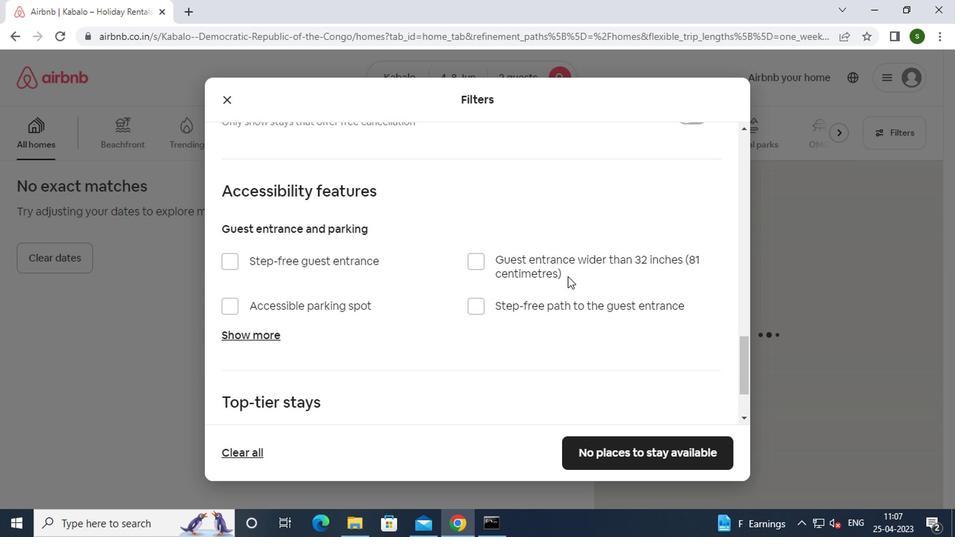 
Action: Mouse scrolled (565, 277) with delta (0, 0)
Screenshot: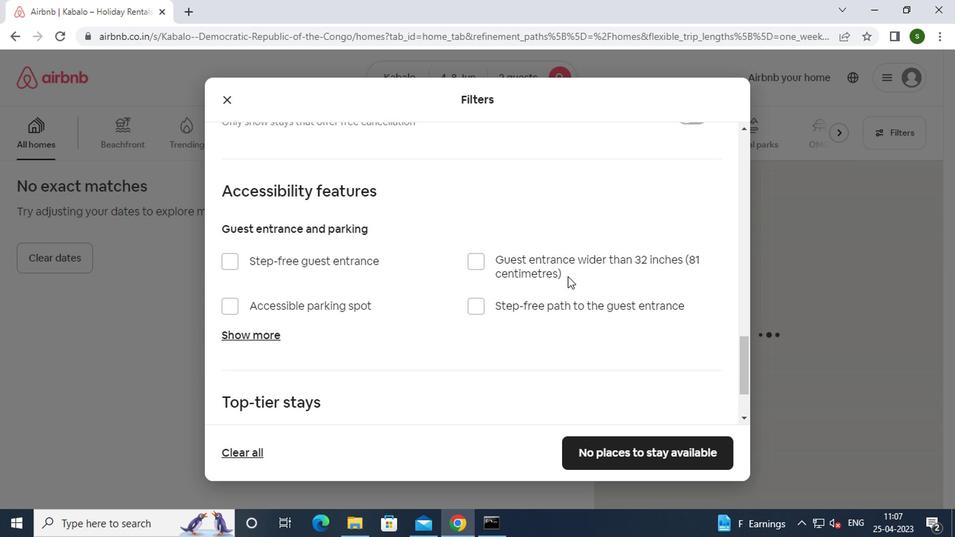 
Action: Mouse scrolled (565, 277) with delta (0, 0)
Screenshot: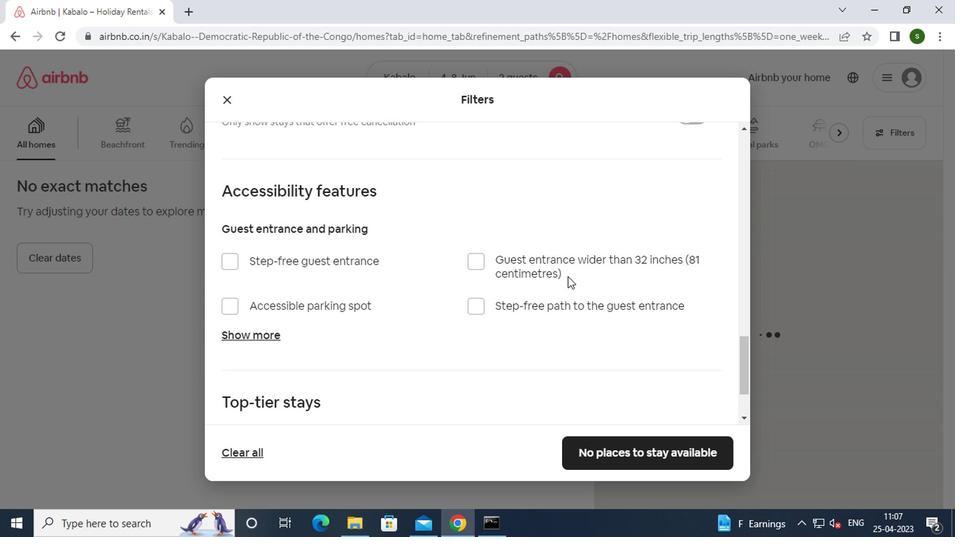 
Action: Mouse scrolled (565, 277) with delta (0, 0)
Screenshot: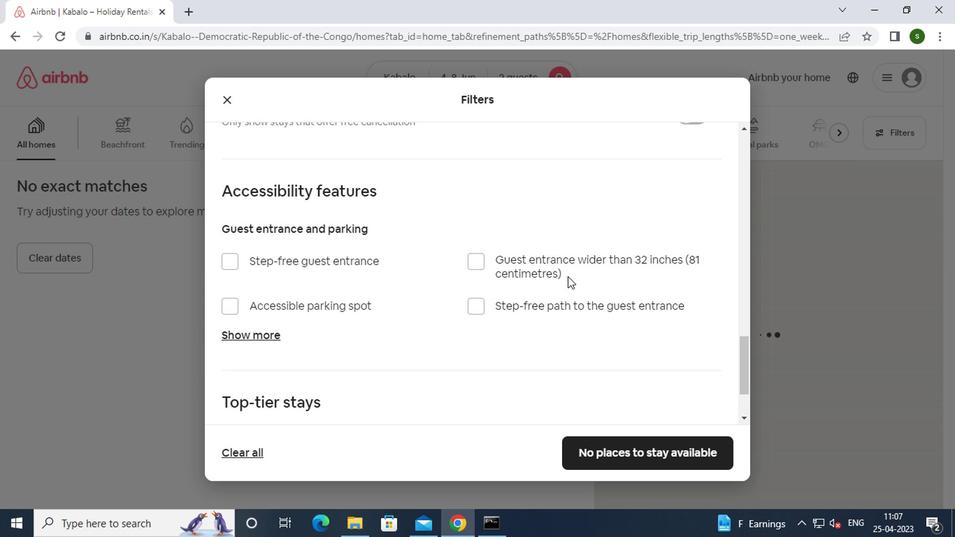 
Action: Mouse moved to (565, 278)
Screenshot: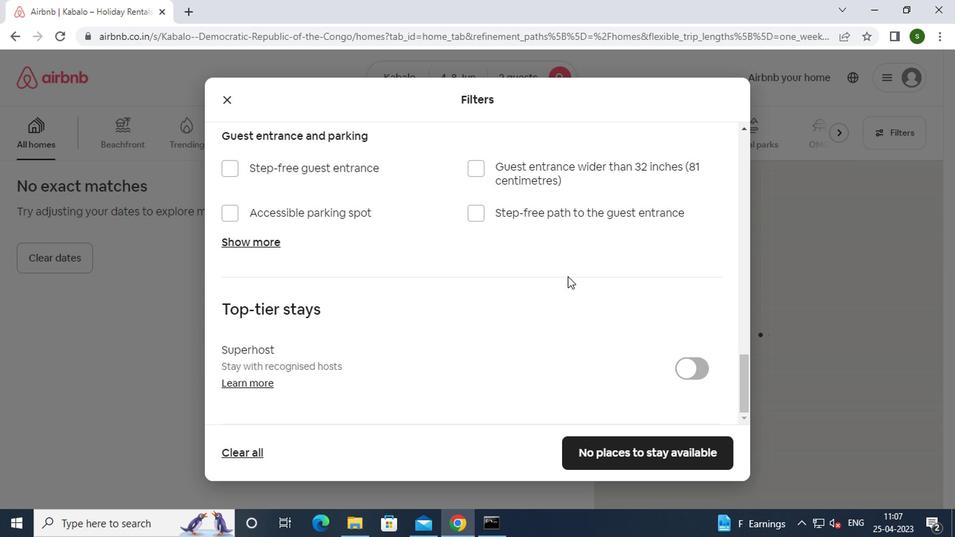 
Action: Mouse scrolled (565, 278) with delta (0, 0)
Screenshot: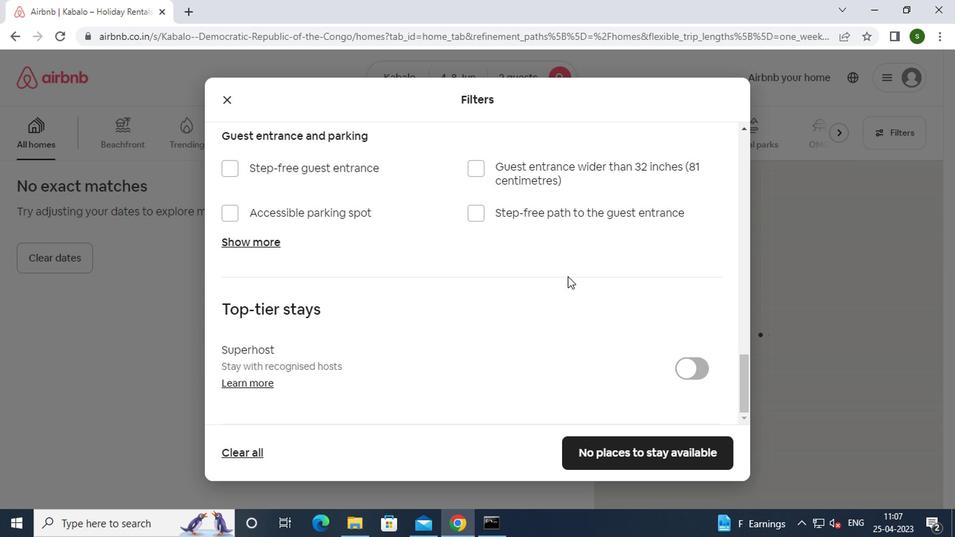 
Action: Mouse moved to (606, 466)
Screenshot: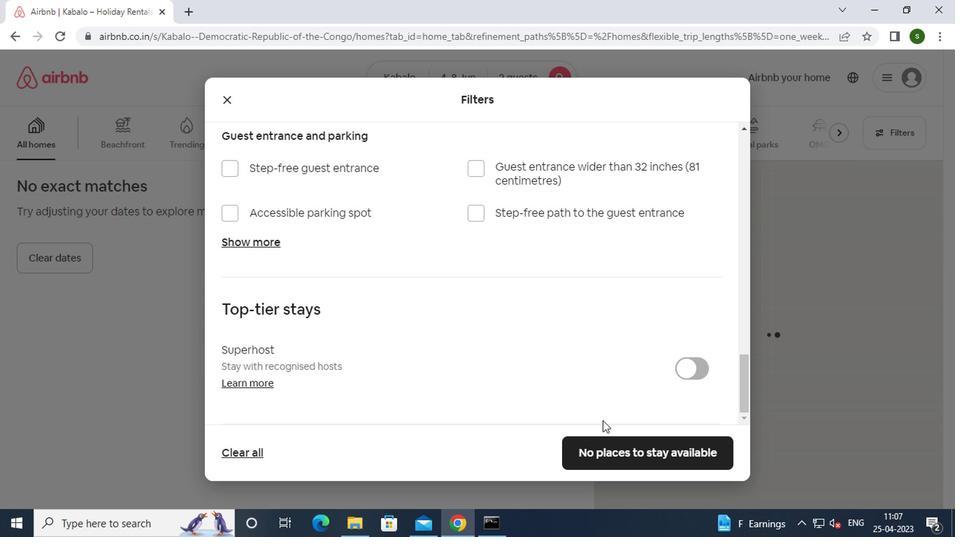 
Action: Mouse pressed left at (606, 466)
Screenshot: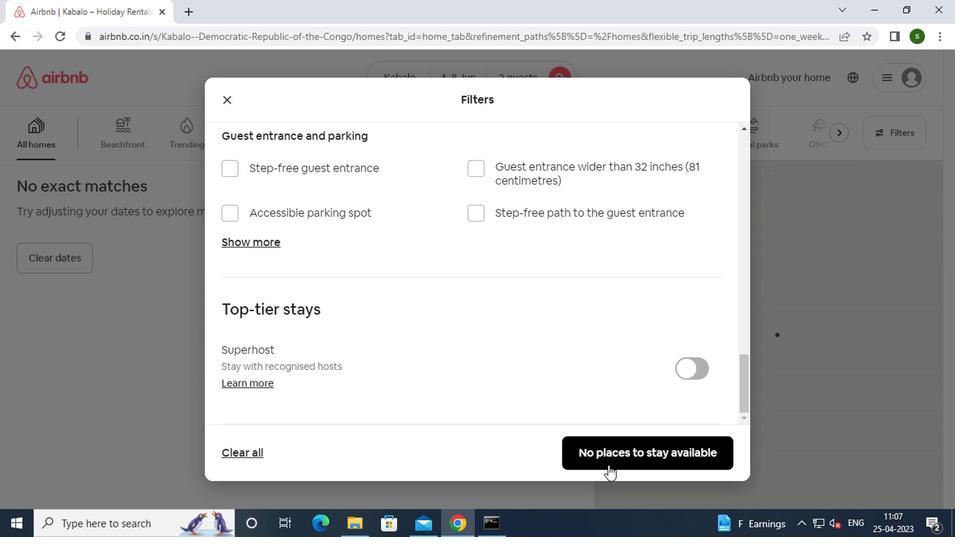 
Action: Mouse moved to (457, 344)
Screenshot: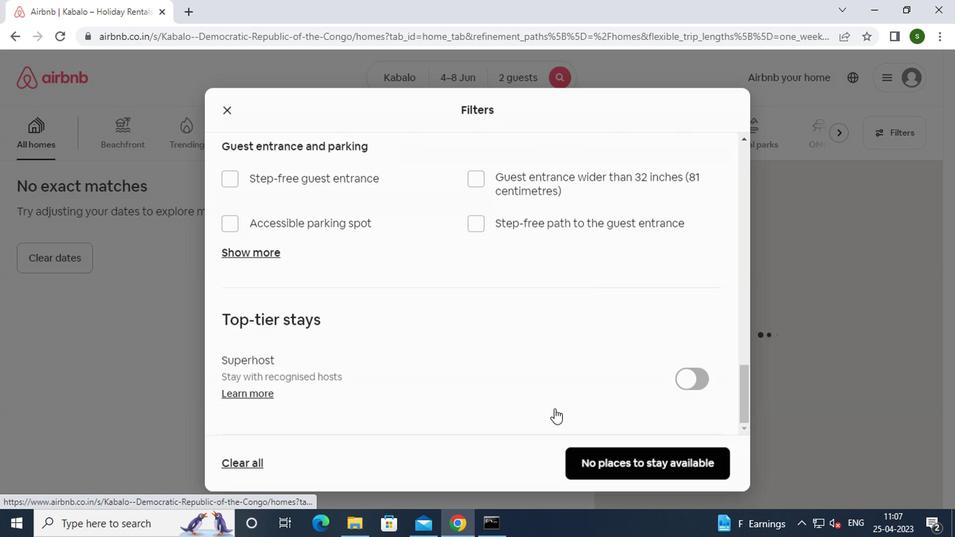 
